 Task: Add a signature Lydia Campbell containing Best wishes for a happy National Alzheimers Disease Awareness Month, Lydia Campbell to email address softage.6@softage.net and add a label Mergers and acquisitions
Action: Mouse moved to (869, 53)
Screenshot: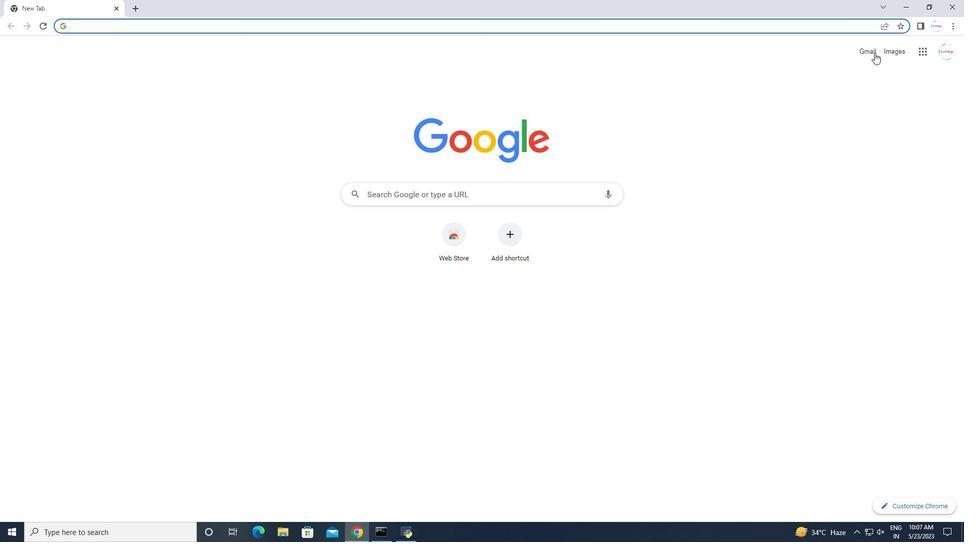 
Action: Mouse pressed left at (869, 53)
Screenshot: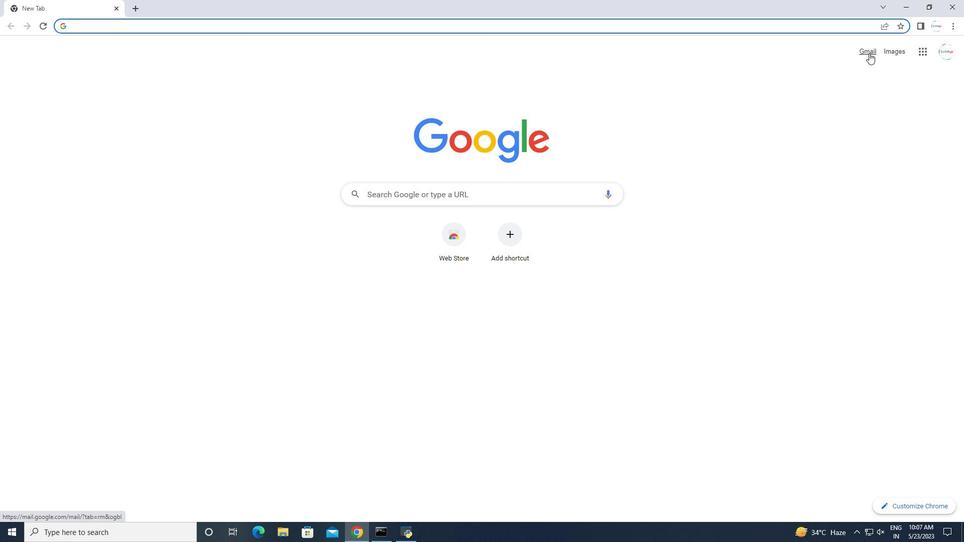 
Action: Mouse moved to (899, 49)
Screenshot: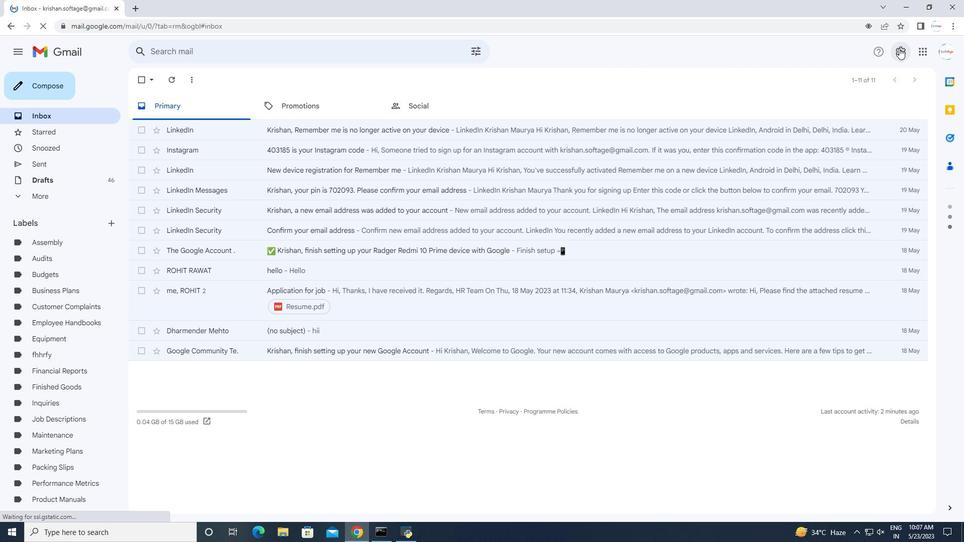 
Action: Mouse pressed left at (899, 49)
Screenshot: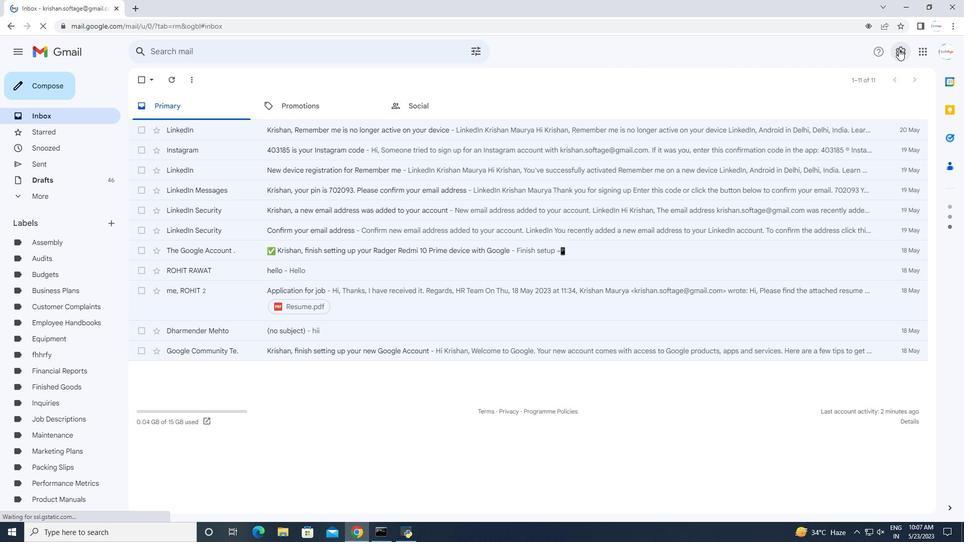 
Action: Mouse moved to (879, 104)
Screenshot: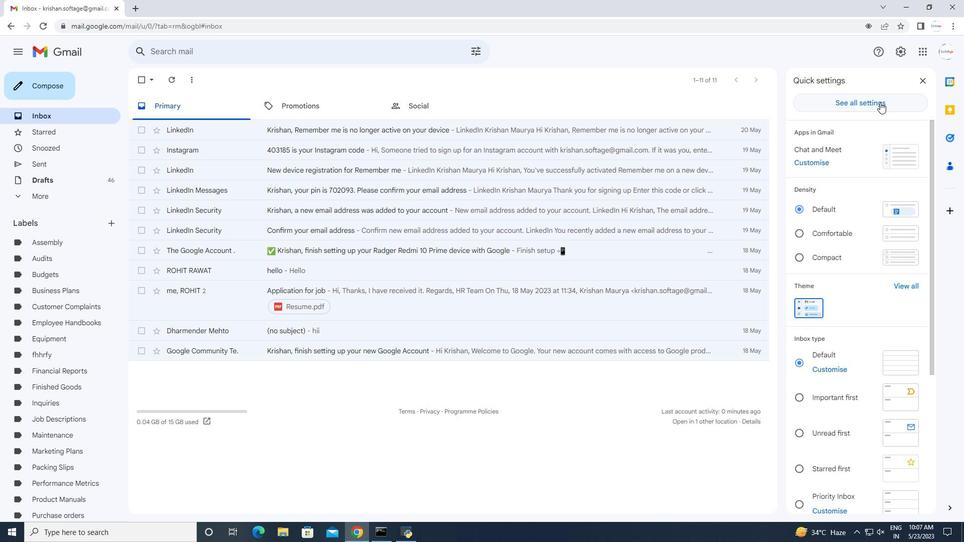 
Action: Mouse pressed left at (879, 104)
Screenshot: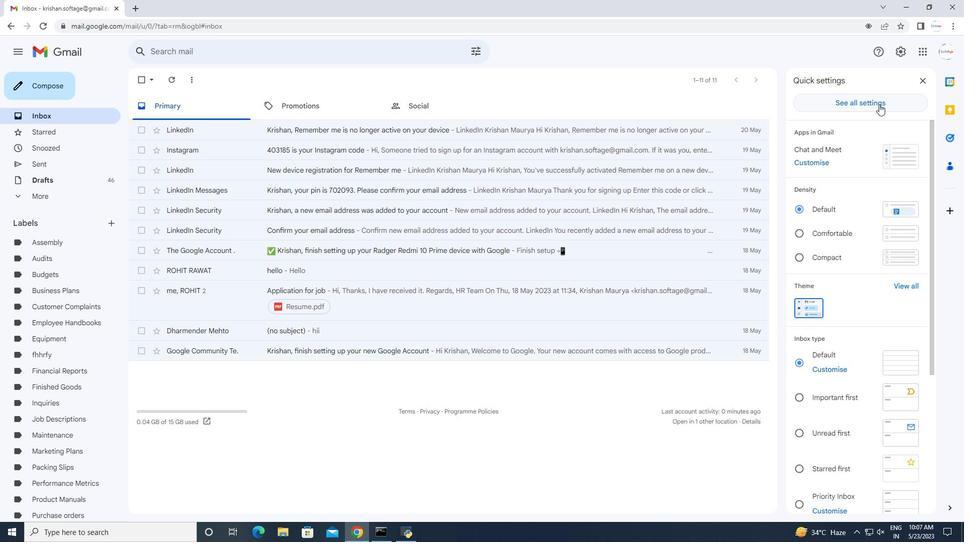 
Action: Mouse moved to (643, 175)
Screenshot: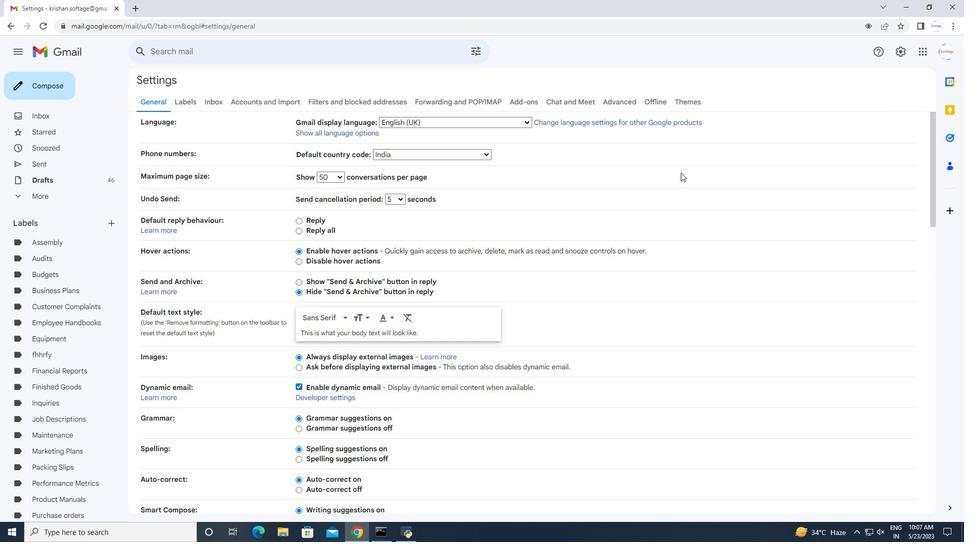 
Action: Mouse scrolled (643, 175) with delta (0, 0)
Screenshot: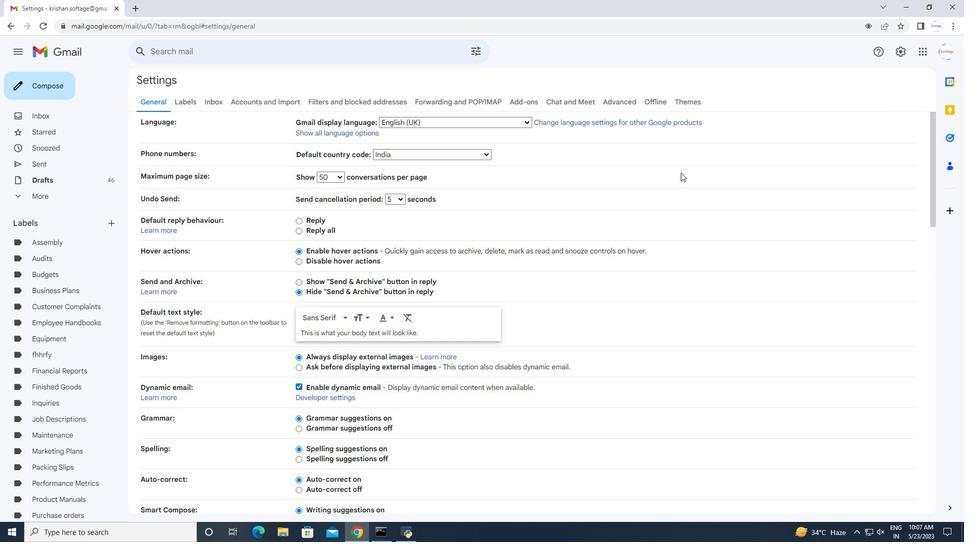 
Action: Mouse moved to (639, 175)
Screenshot: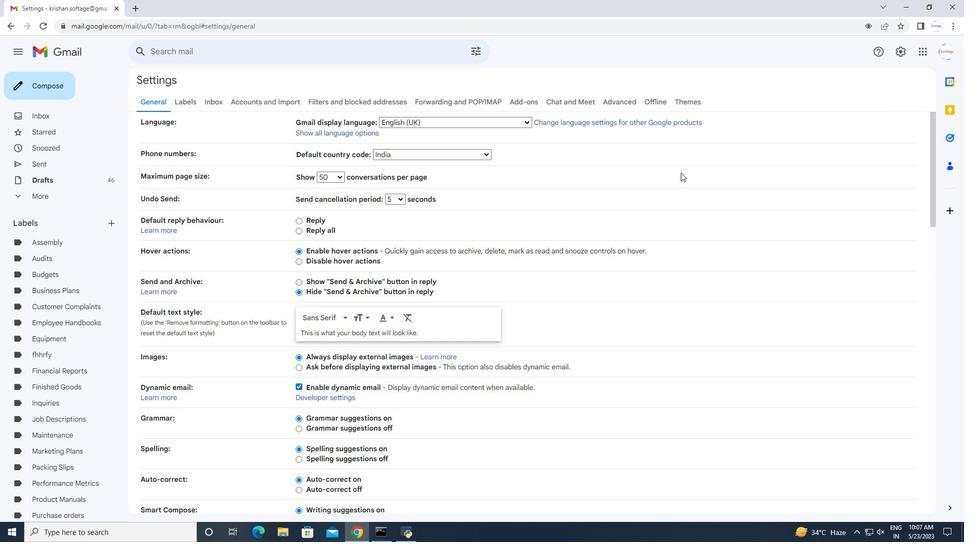 
Action: Mouse scrolled (639, 175) with delta (0, 0)
Screenshot: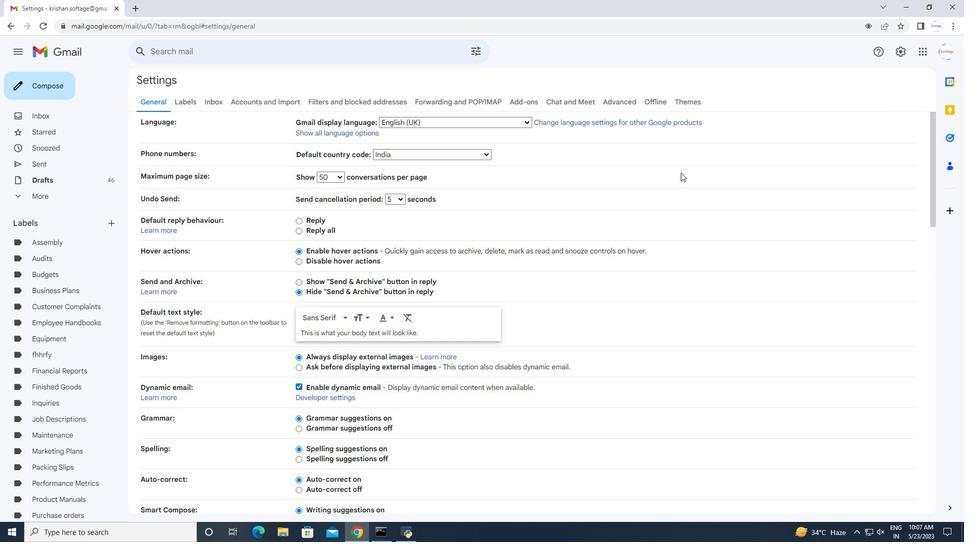 
Action: Mouse moved to (634, 177)
Screenshot: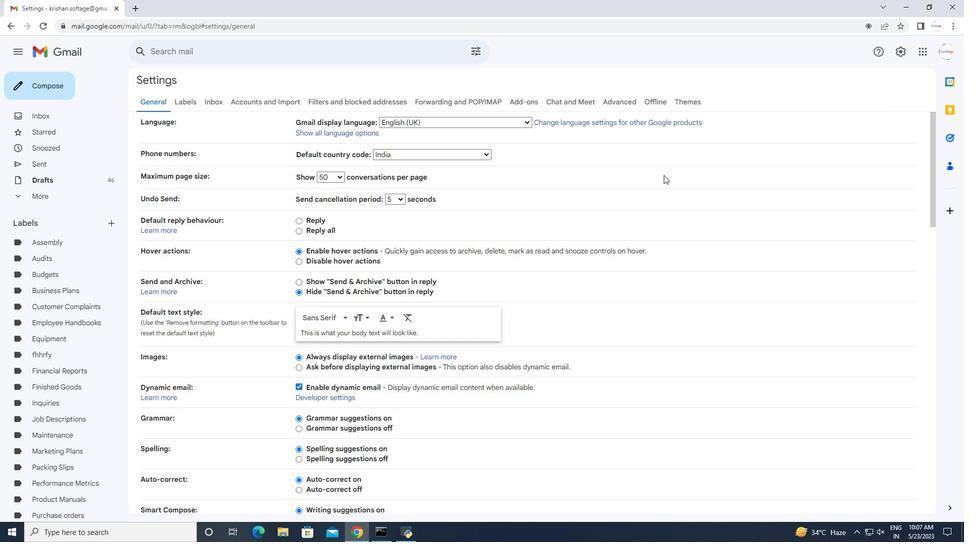 
Action: Mouse scrolled (634, 177) with delta (0, 0)
Screenshot: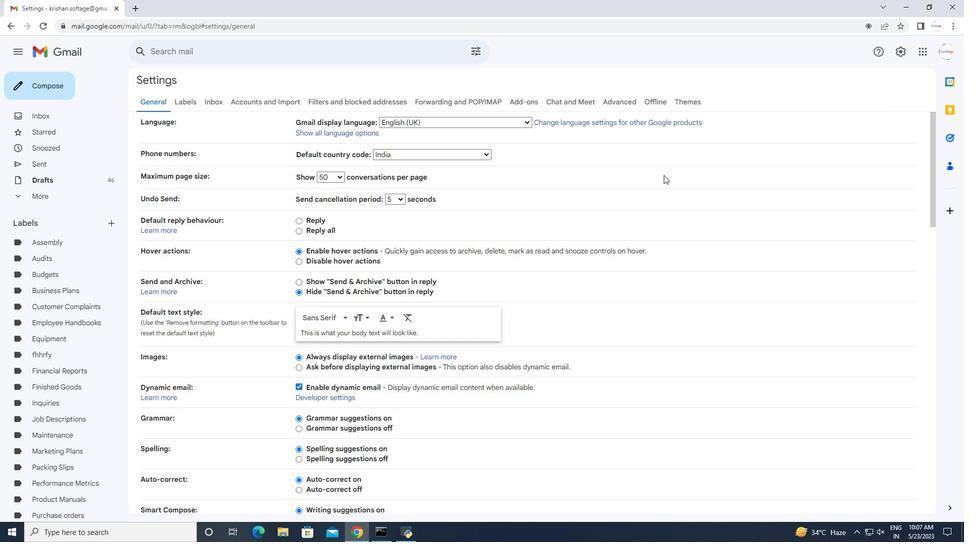 
Action: Mouse moved to (633, 178)
Screenshot: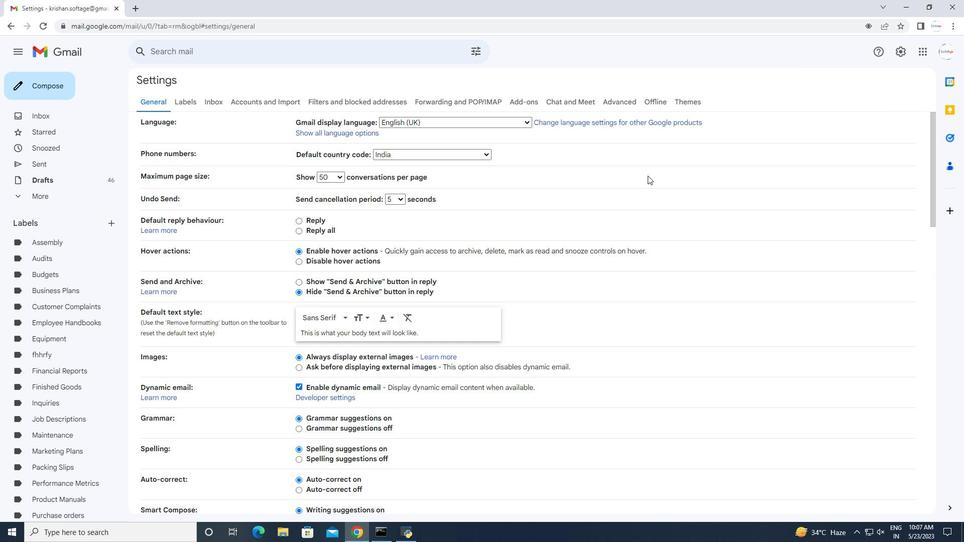 
Action: Mouse scrolled (633, 178) with delta (0, 0)
Screenshot: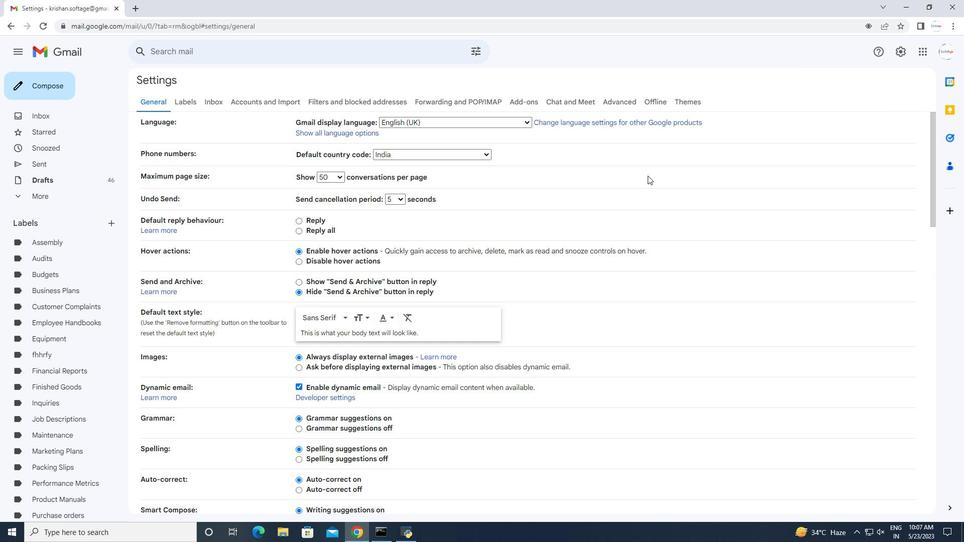 
Action: Mouse scrolled (633, 178) with delta (0, 0)
Screenshot: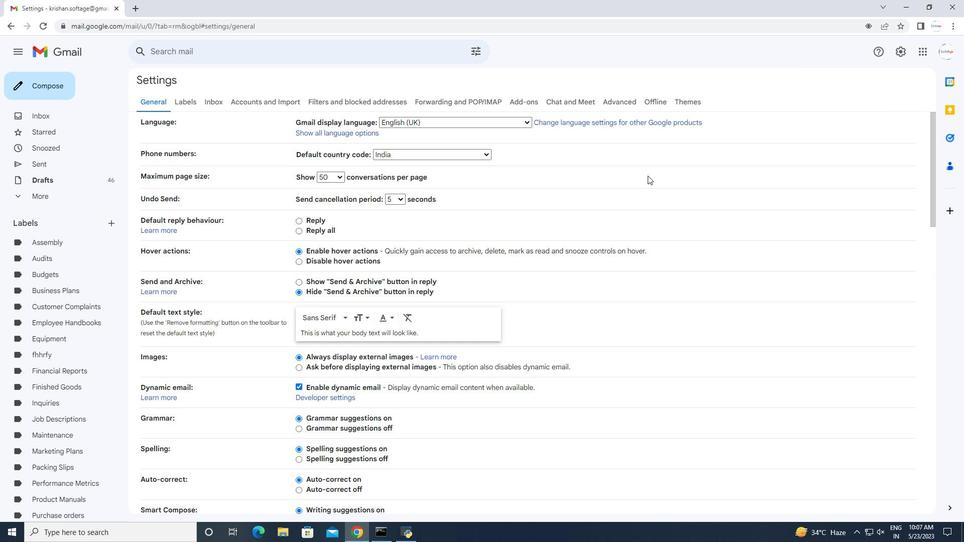 
Action: Mouse scrolled (633, 178) with delta (0, 0)
Screenshot: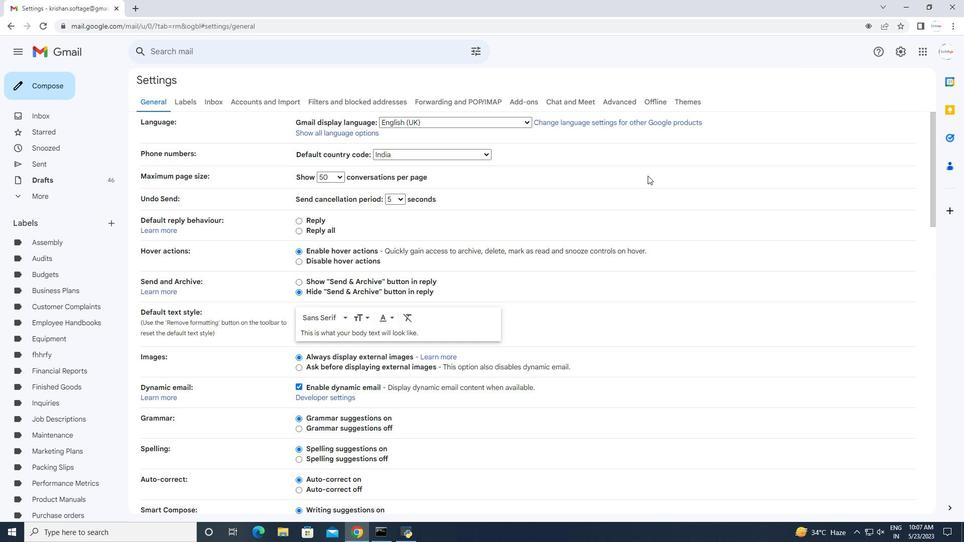 
Action: Mouse moved to (633, 178)
Screenshot: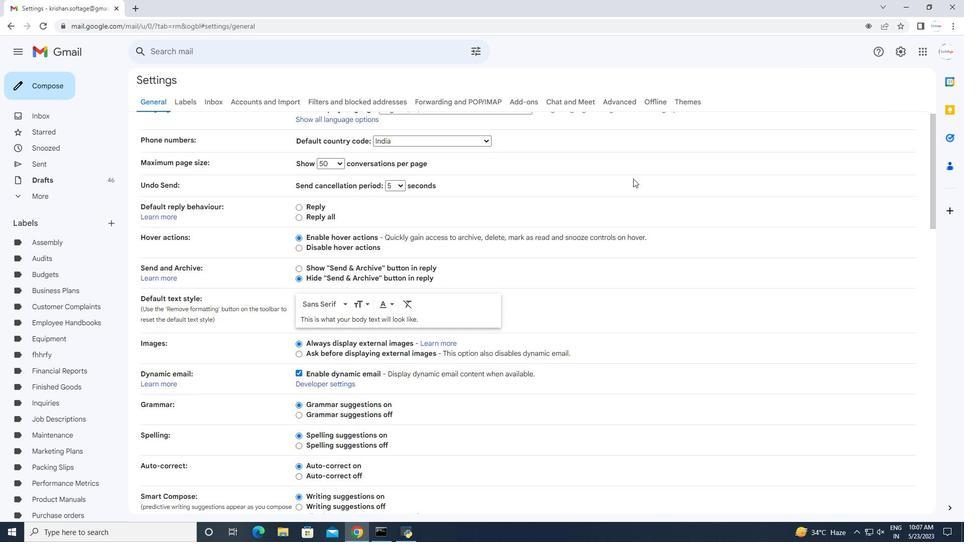 
Action: Mouse scrolled (633, 178) with delta (0, 0)
Screenshot: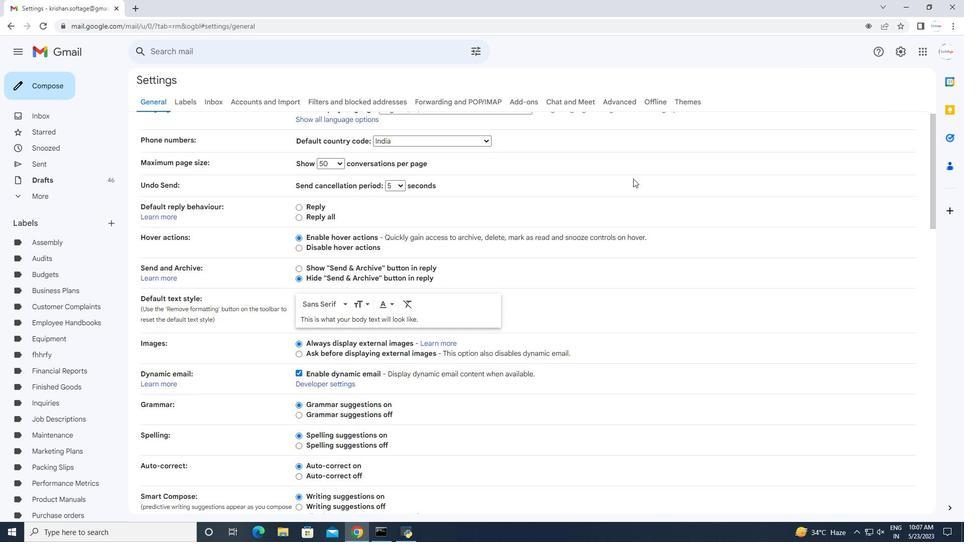 
Action: Mouse scrolled (633, 178) with delta (0, 0)
Screenshot: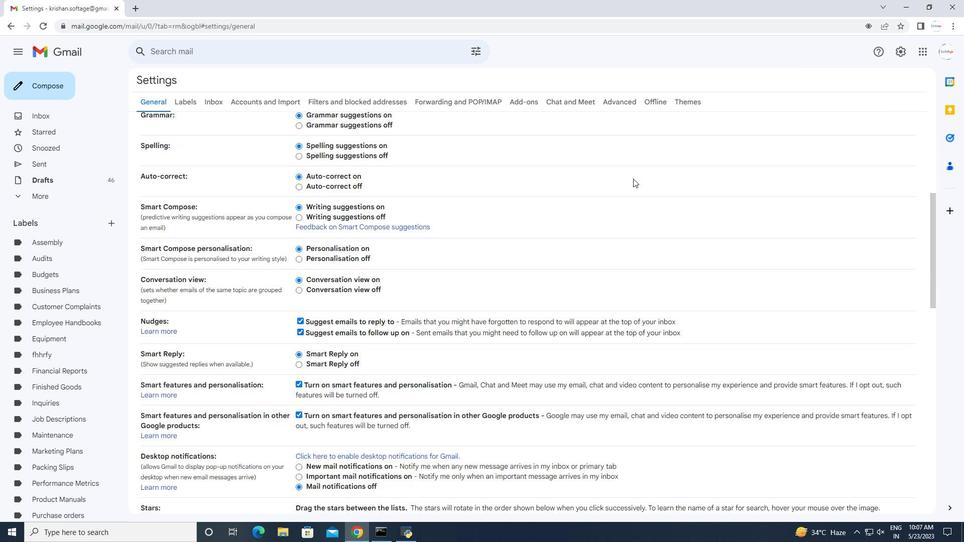 
Action: Mouse moved to (632, 179)
Screenshot: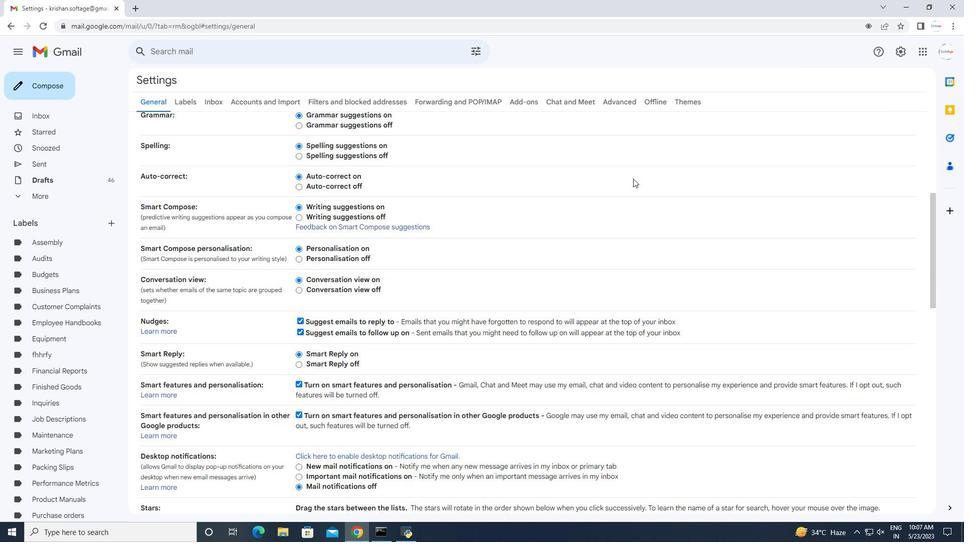 
Action: Mouse scrolled (632, 179) with delta (0, 0)
Screenshot: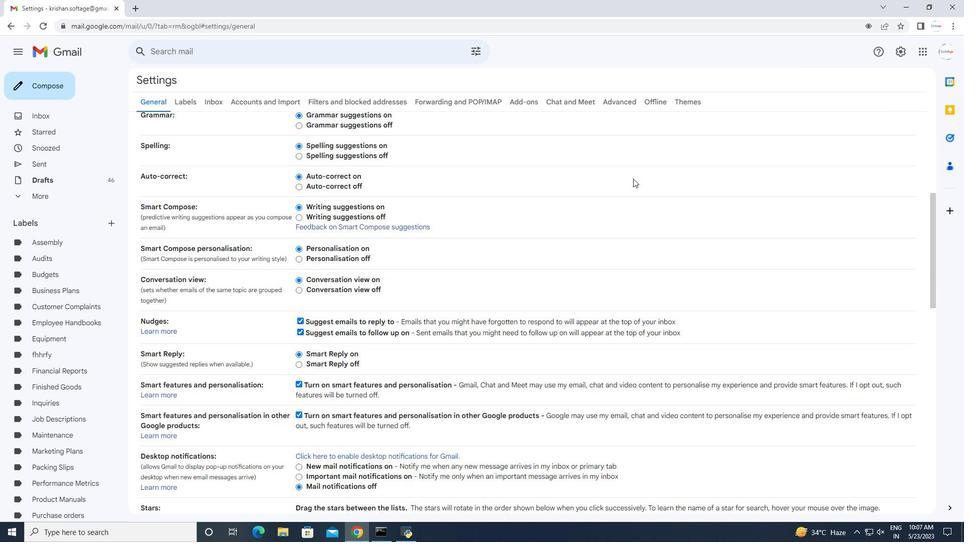 
Action: Mouse moved to (631, 180)
Screenshot: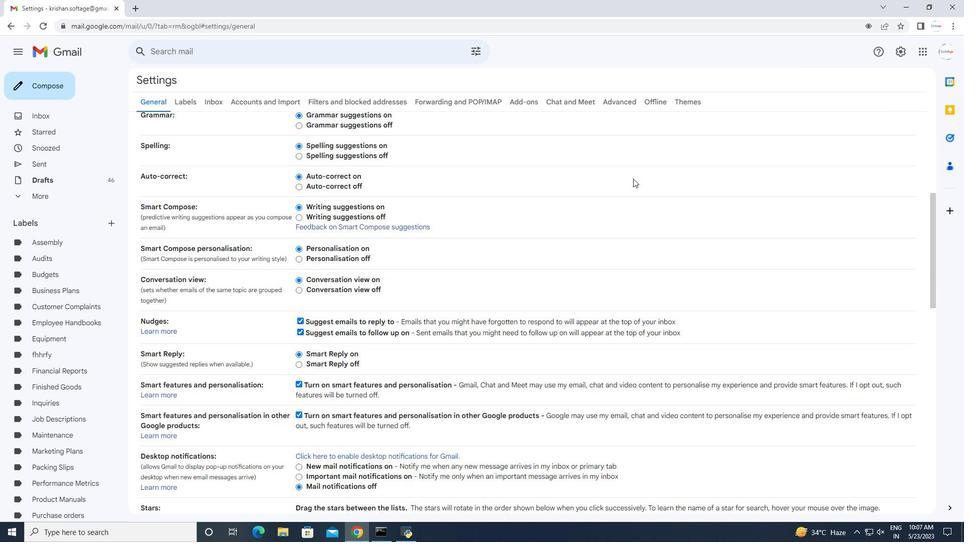 
Action: Mouse scrolled (631, 179) with delta (0, 0)
Screenshot: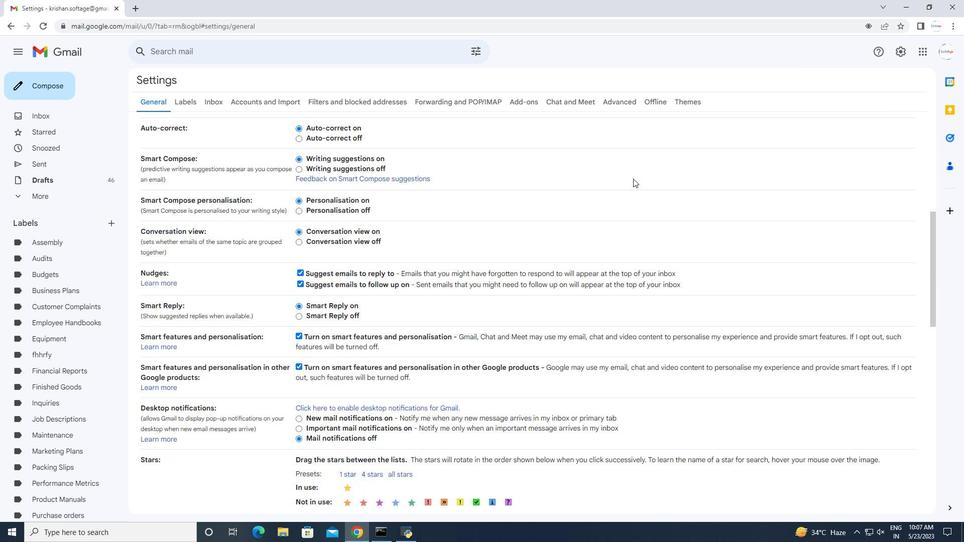 
Action: Mouse scrolled (631, 179) with delta (0, 0)
Screenshot: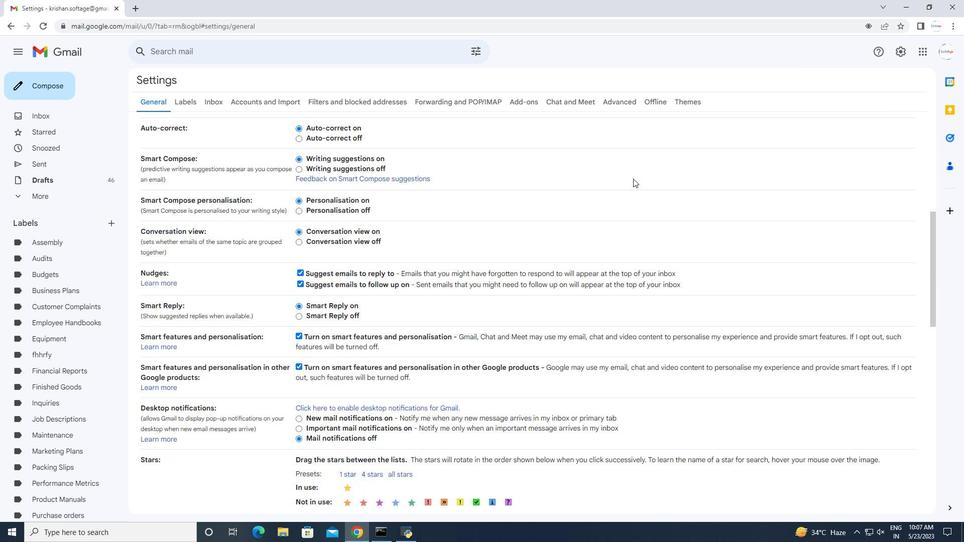 
Action: Mouse scrolled (631, 179) with delta (0, 0)
Screenshot: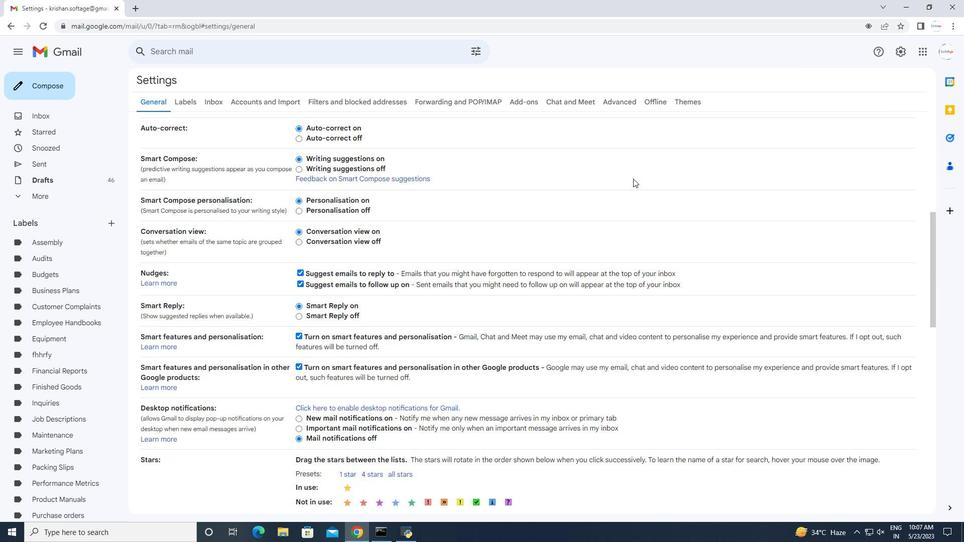 
Action: Mouse scrolled (631, 179) with delta (0, 0)
Screenshot: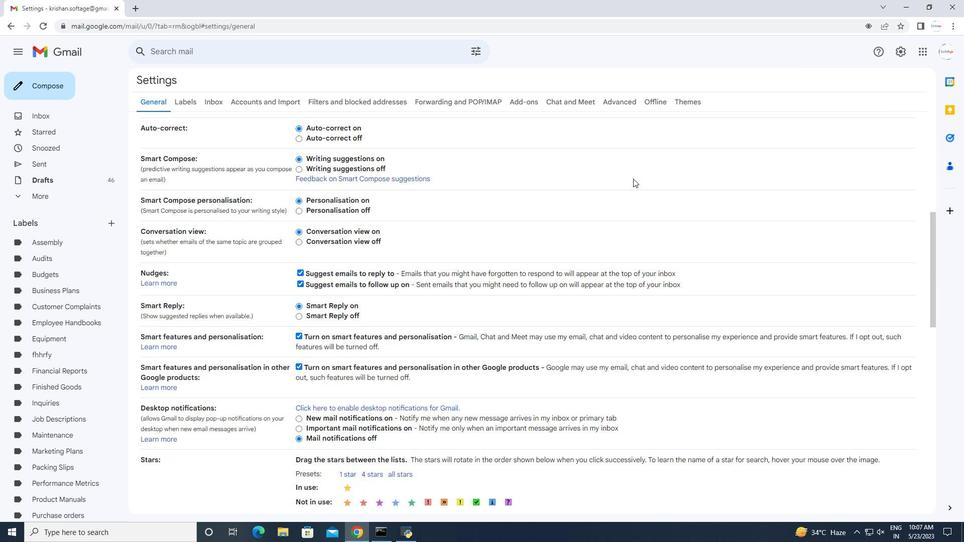 
Action: Mouse moved to (629, 181)
Screenshot: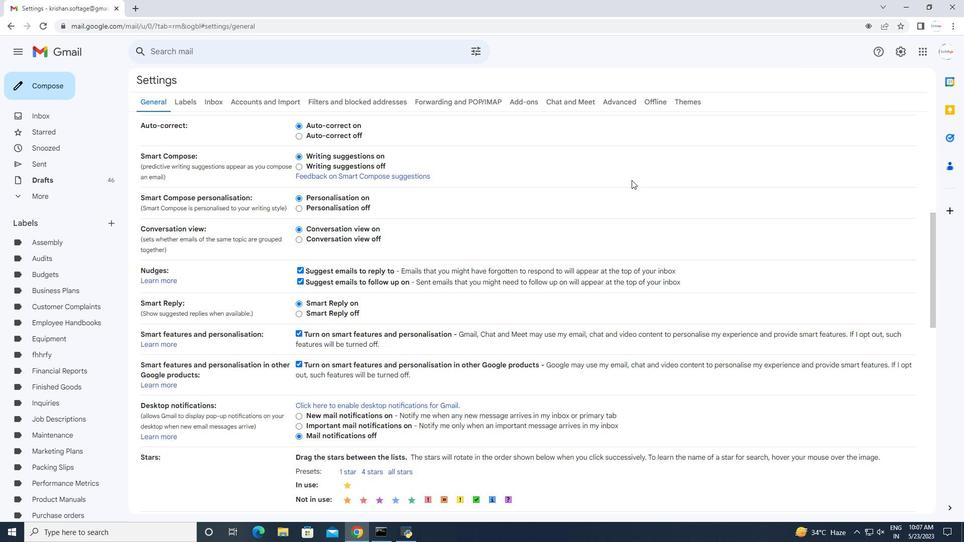 
Action: Mouse scrolled (629, 180) with delta (0, 0)
Screenshot: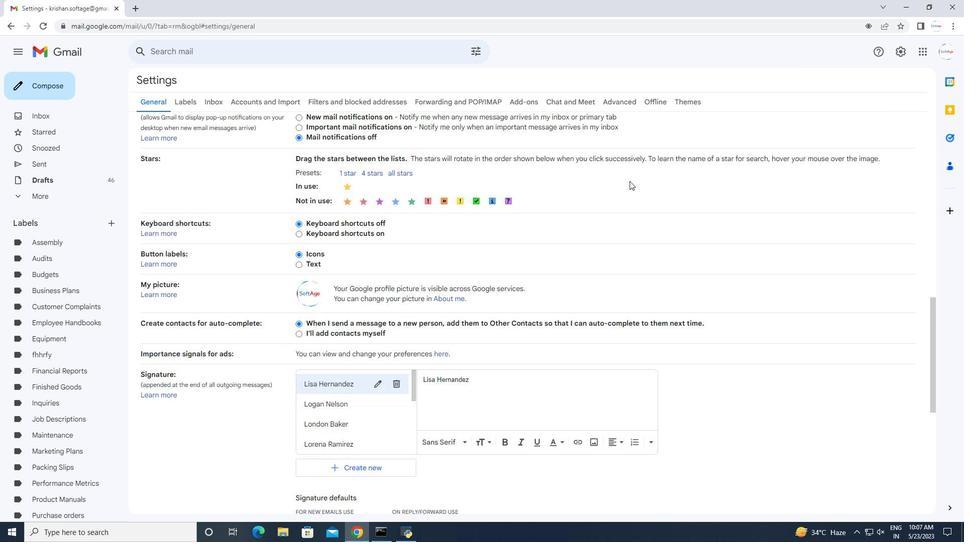 
Action: Mouse scrolled (629, 180) with delta (0, 0)
Screenshot: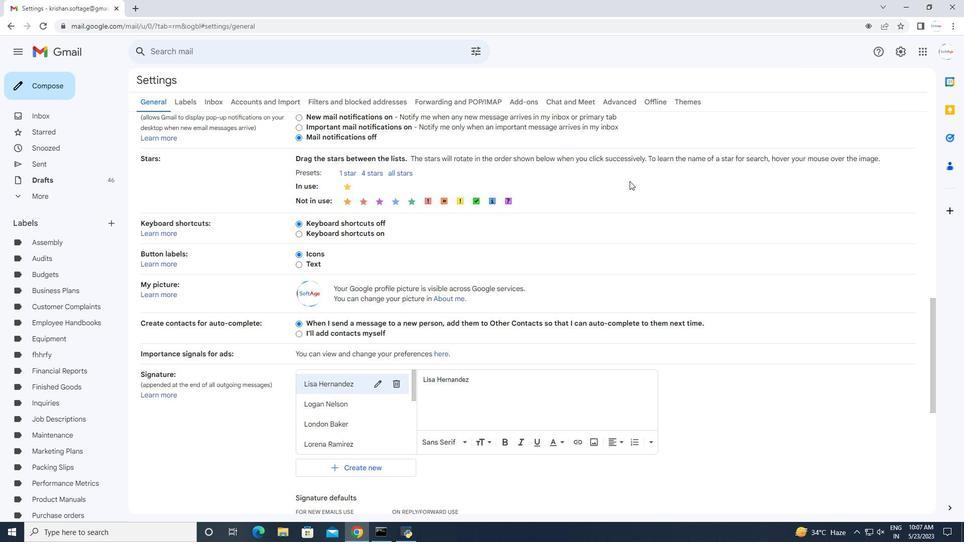 
Action: Mouse scrolled (629, 180) with delta (0, 0)
Screenshot: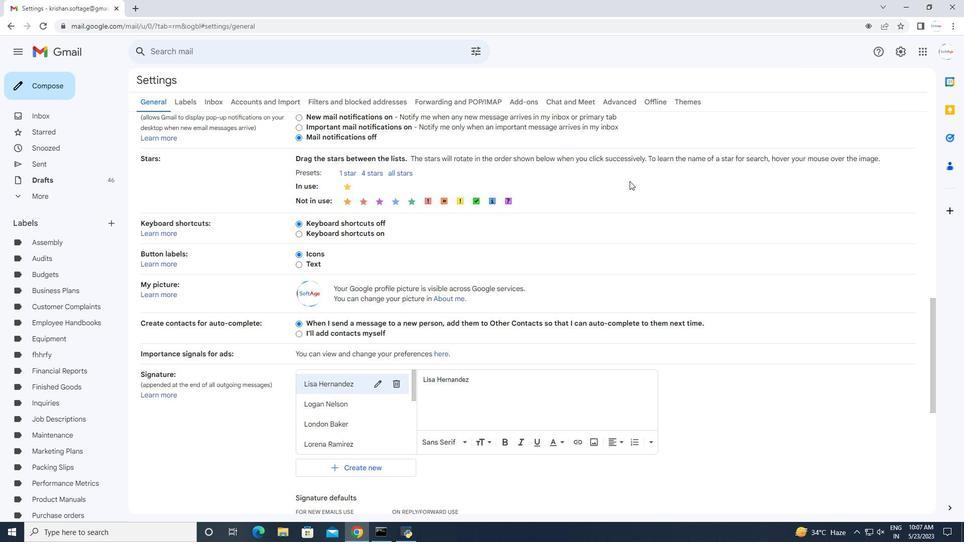 
Action: Mouse scrolled (629, 180) with delta (0, 0)
Screenshot: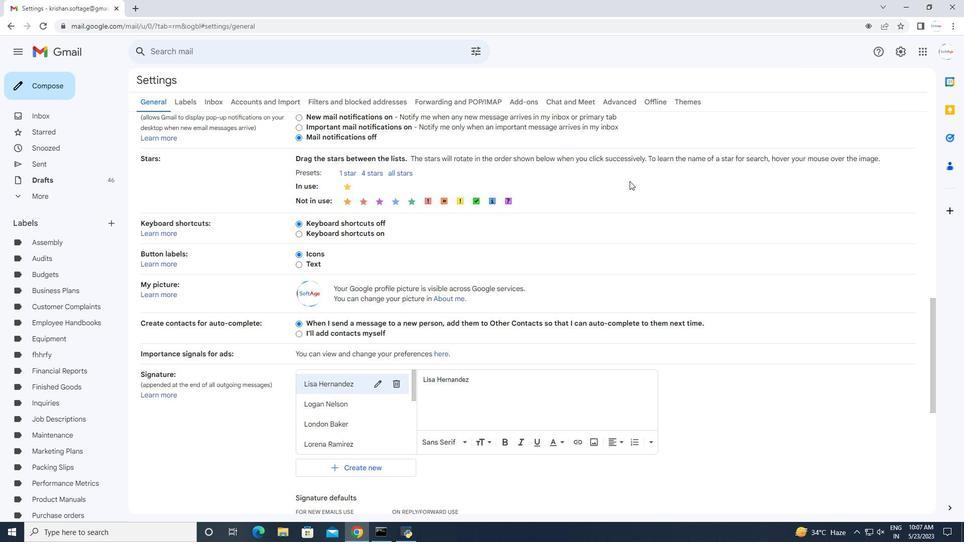 
Action: Mouse moved to (395, 263)
Screenshot: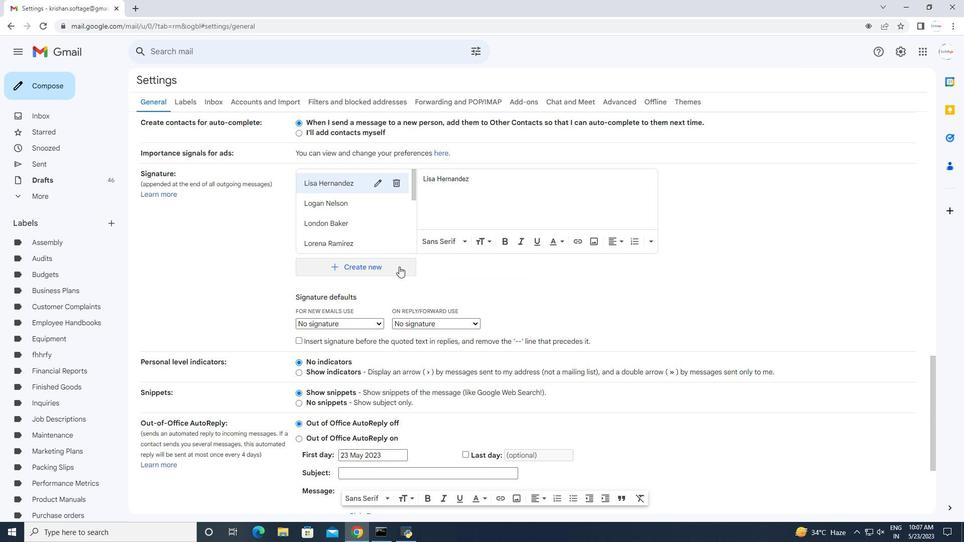 
Action: Mouse pressed left at (395, 263)
Screenshot: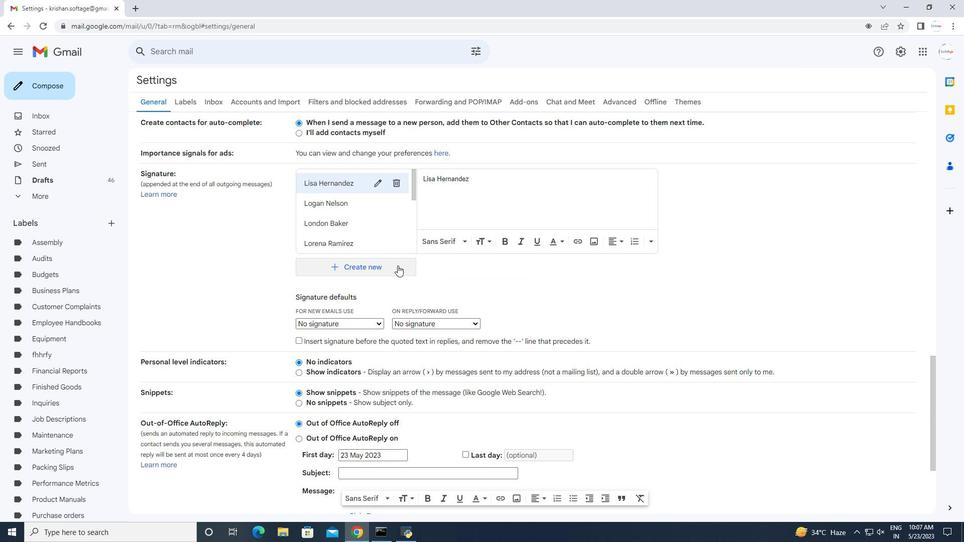 
Action: Mouse moved to (401, 270)
Screenshot: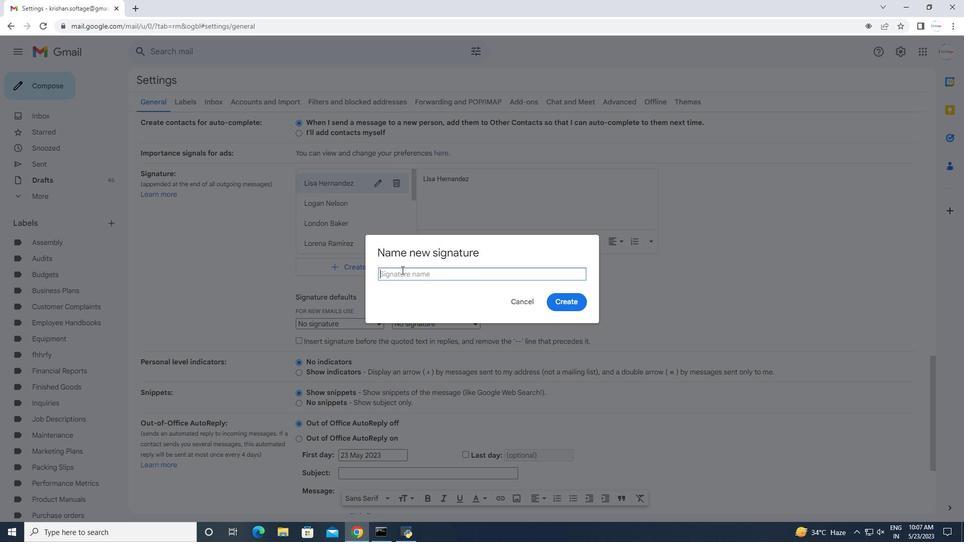 
Action: Mouse pressed left at (401, 270)
Screenshot: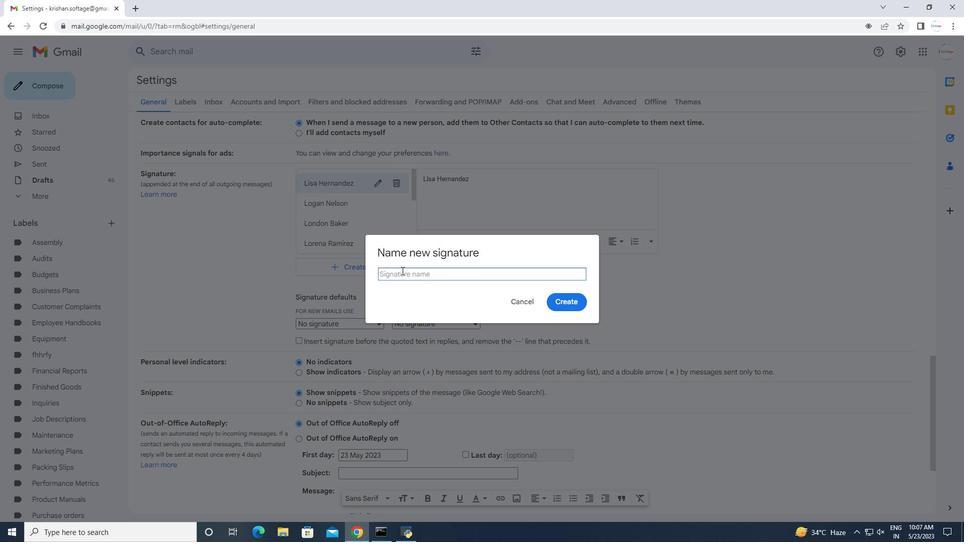 
Action: Key pressed <Key.shift>Lydia<Key.space><Key.shift>Campbell
Screenshot: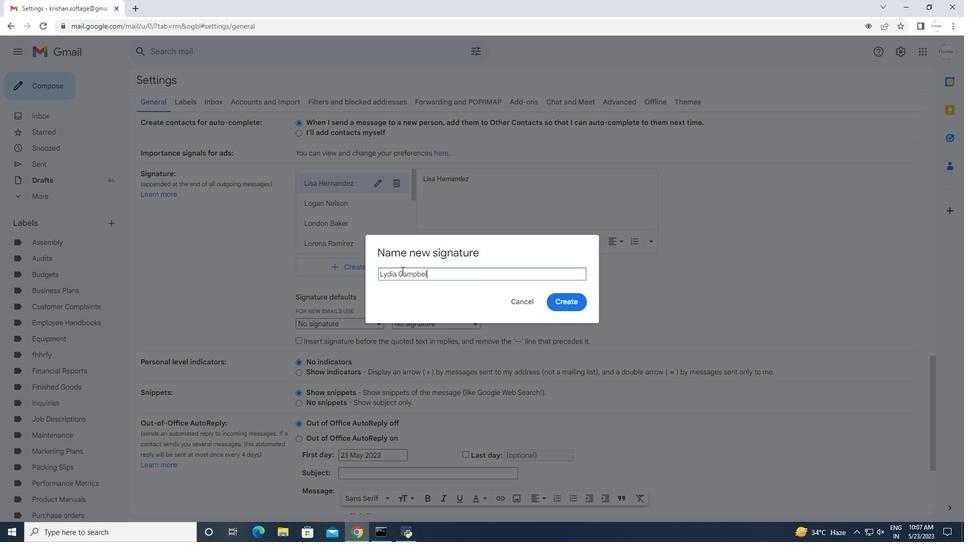 
Action: Mouse moved to (560, 298)
Screenshot: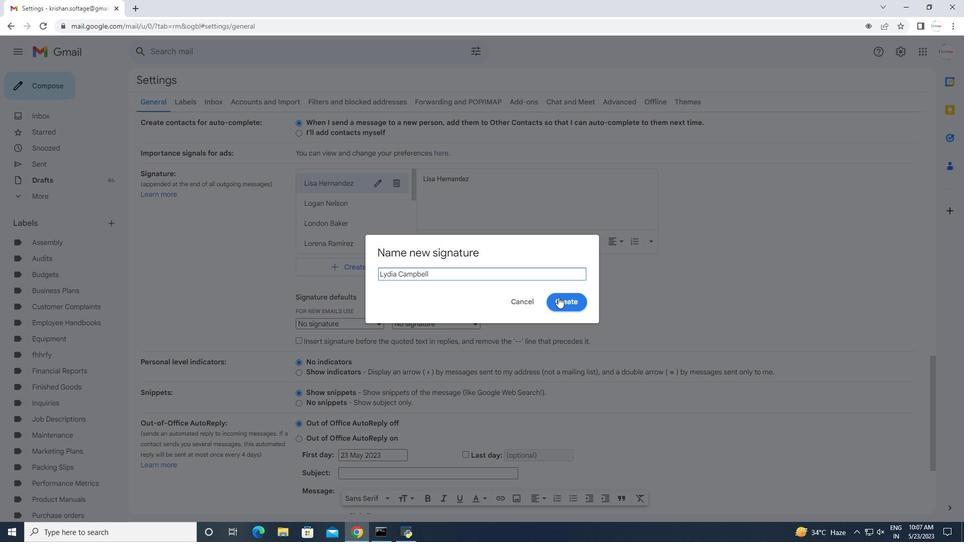 
Action: Mouse pressed left at (560, 298)
Screenshot: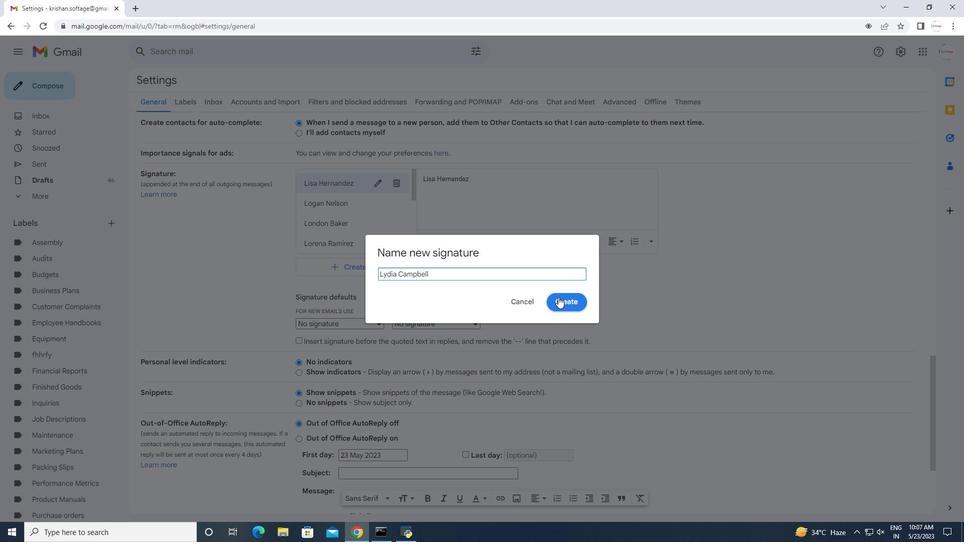 
Action: Mouse moved to (440, 182)
Screenshot: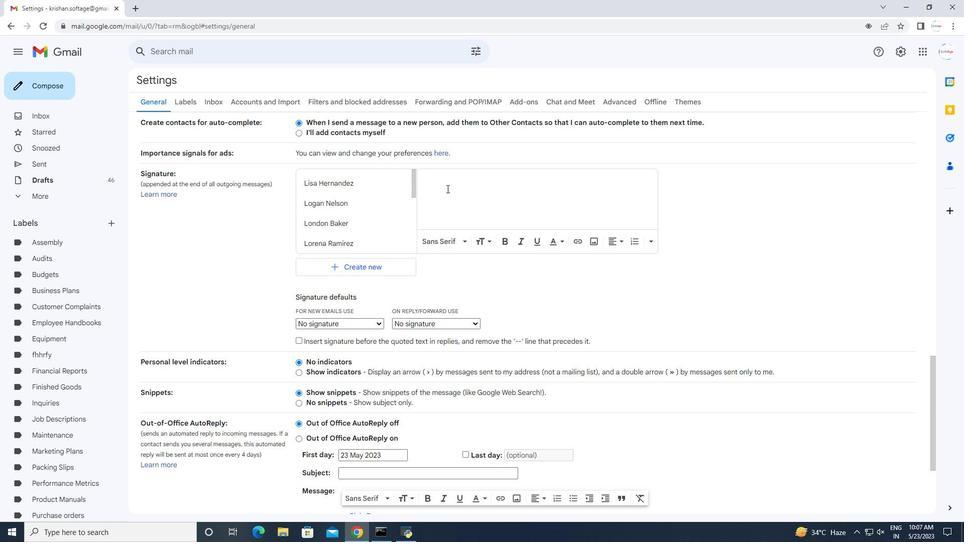 
Action: Mouse pressed left at (440, 182)
Screenshot: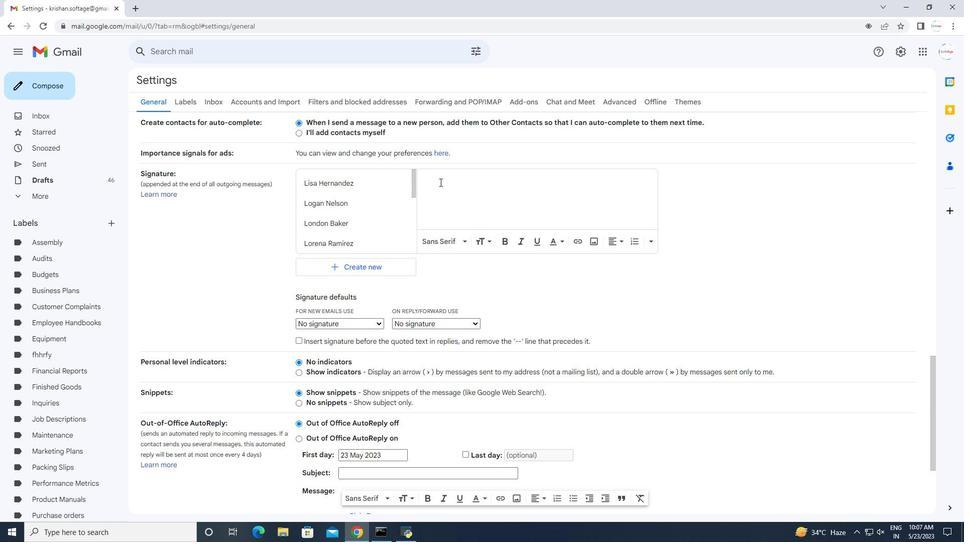 
Action: Key pressed <Key.shift>Lydia<Key.space><Key.shift><Key.shift><Key.shift><Key.shift>Campbell
Screenshot: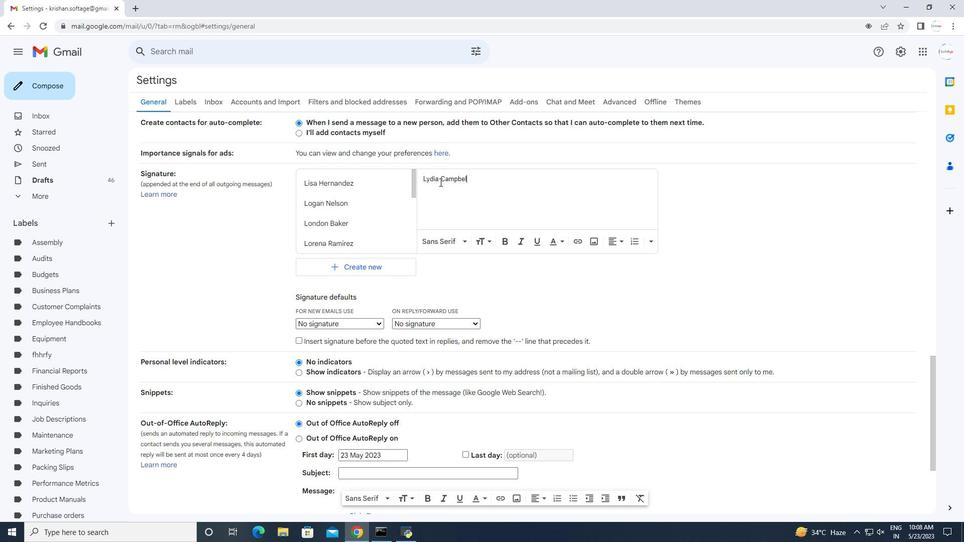 
Action: Mouse moved to (445, 201)
Screenshot: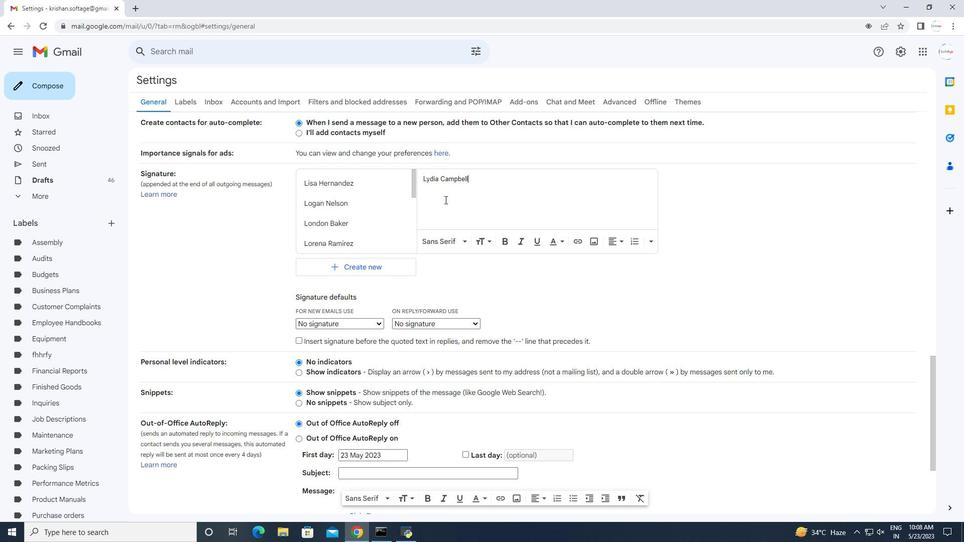 
Action: Mouse scrolled (445, 199) with delta (0, 0)
Screenshot: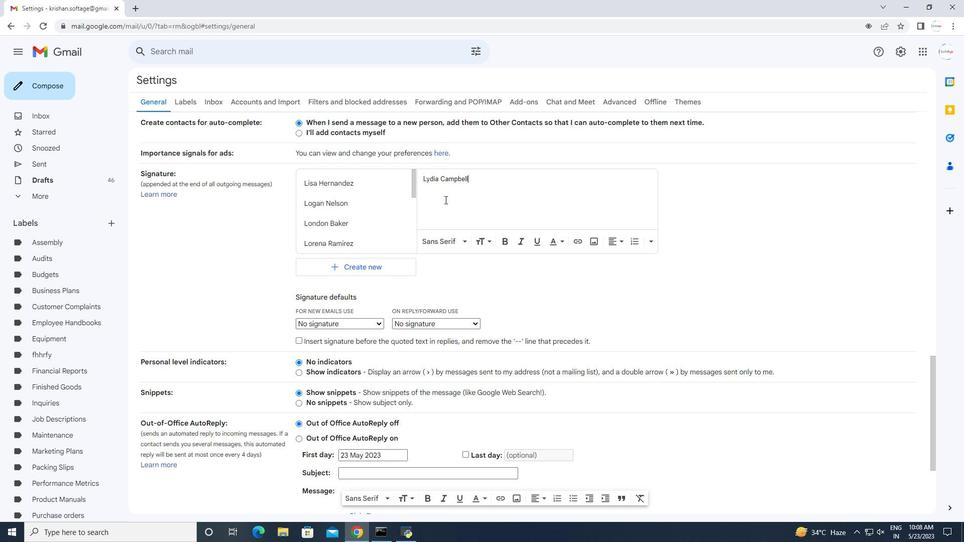 
Action: Mouse moved to (445, 204)
Screenshot: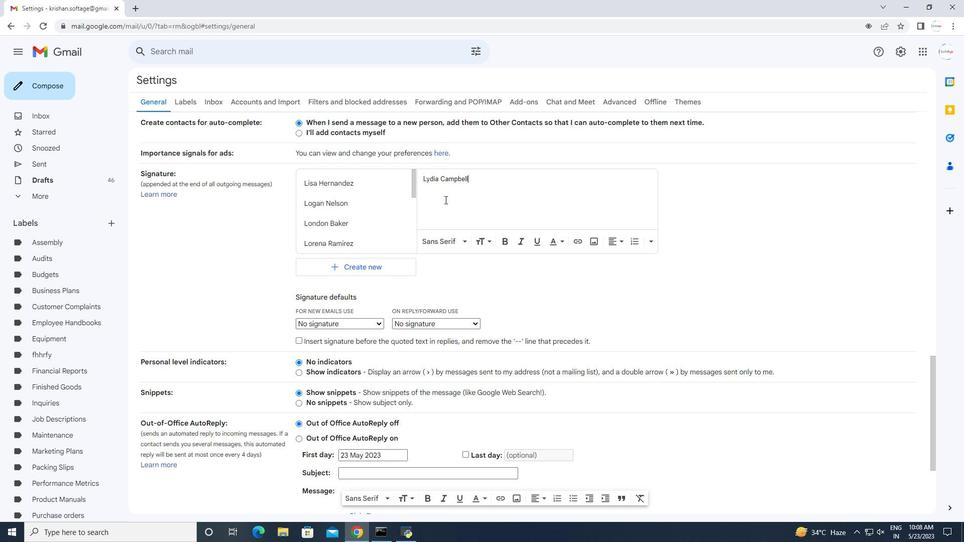 
Action: Mouse scrolled (445, 202) with delta (0, 0)
Screenshot: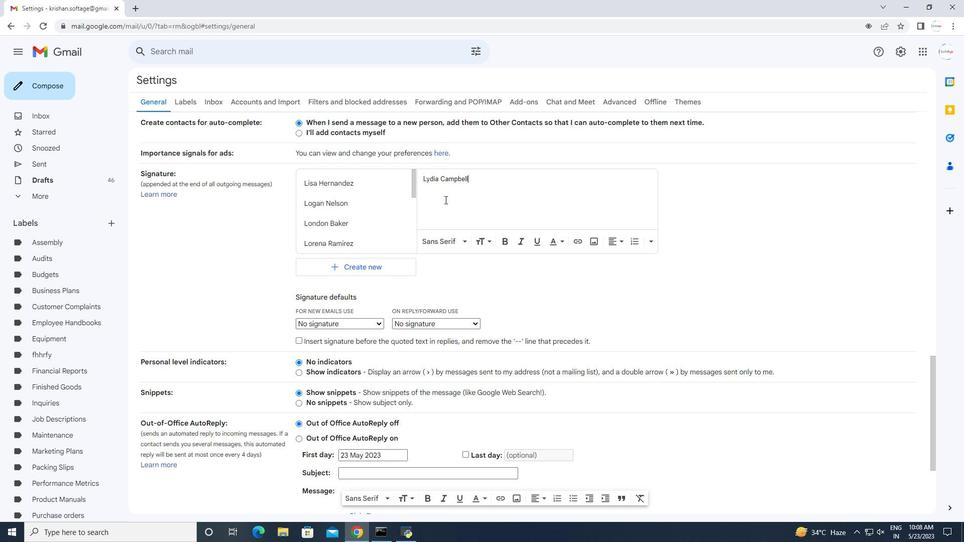 
Action: Mouse moved to (445, 204)
Screenshot: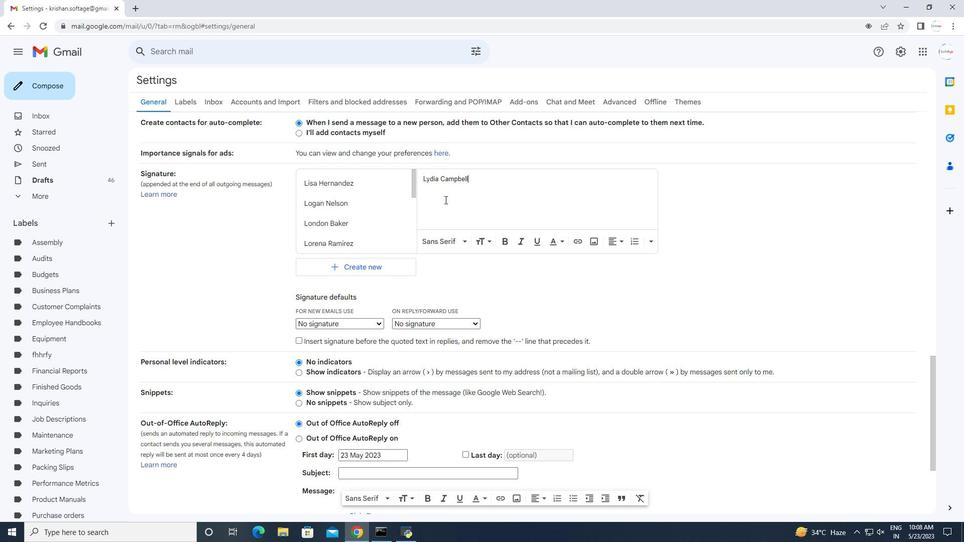 
Action: Mouse scrolled (445, 202) with delta (0, 0)
Screenshot: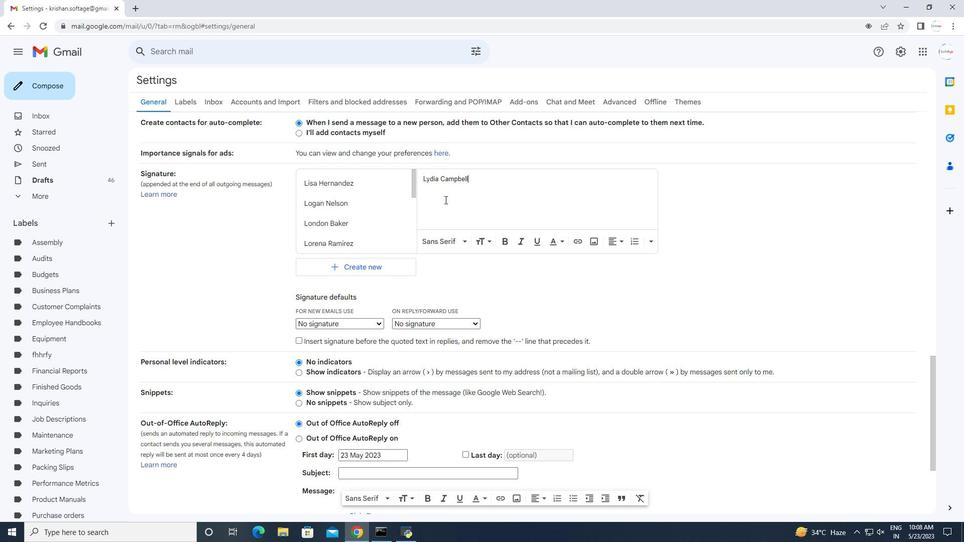 
Action: Mouse scrolled (445, 202) with delta (0, 0)
Screenshot: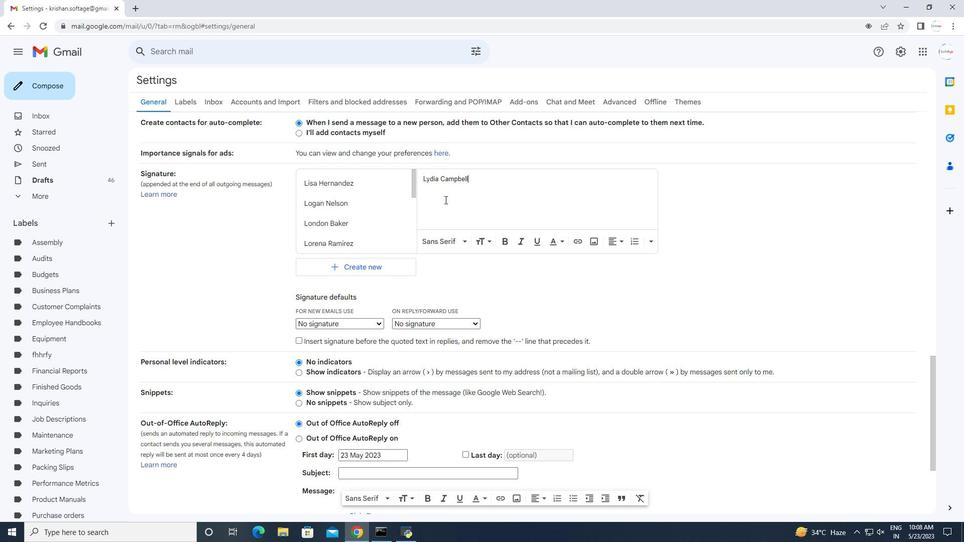 
Action: Mouse scrolled (445, 204) with delta (0, 0)
Screenshot: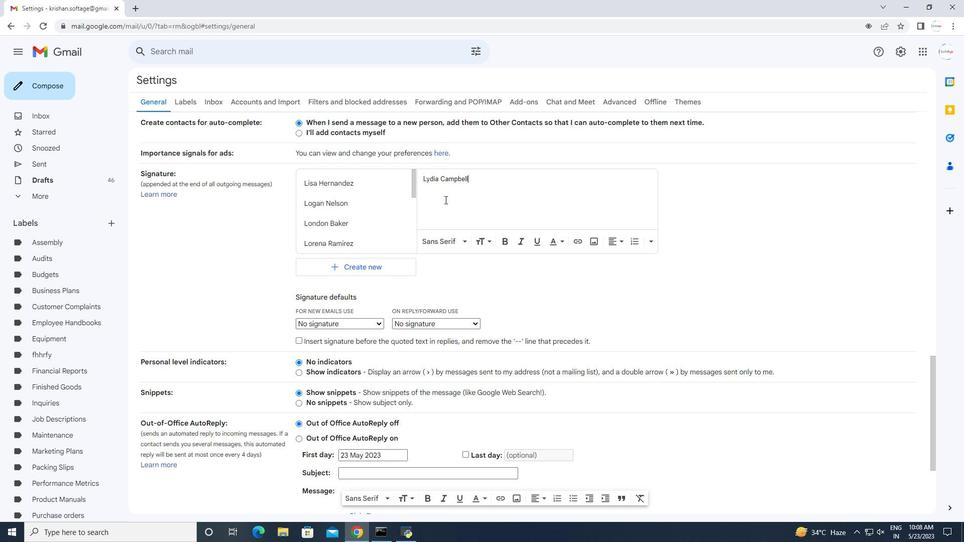 
Action: Mouse scrolled (445, 204) with delta (0, 0)
Screenshot: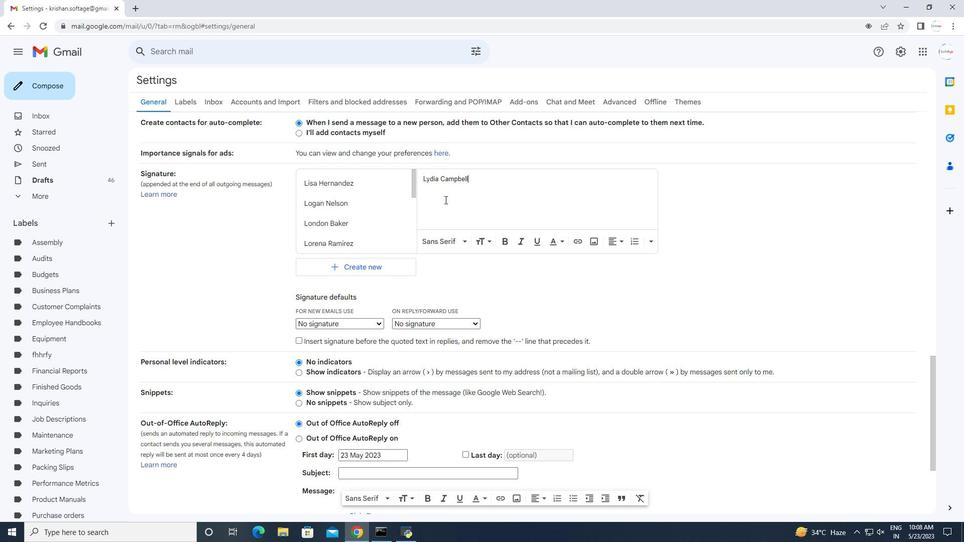 
Action: Mouse moved to (445, 205)
Screenshot: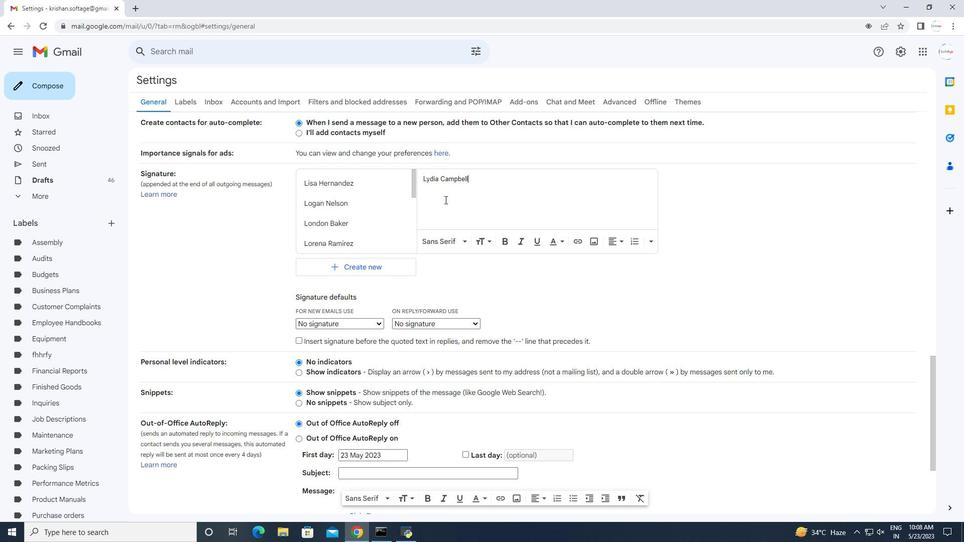 
Action: Mouse scrolled (445, 204) with delta (0, 0)
Screenshot: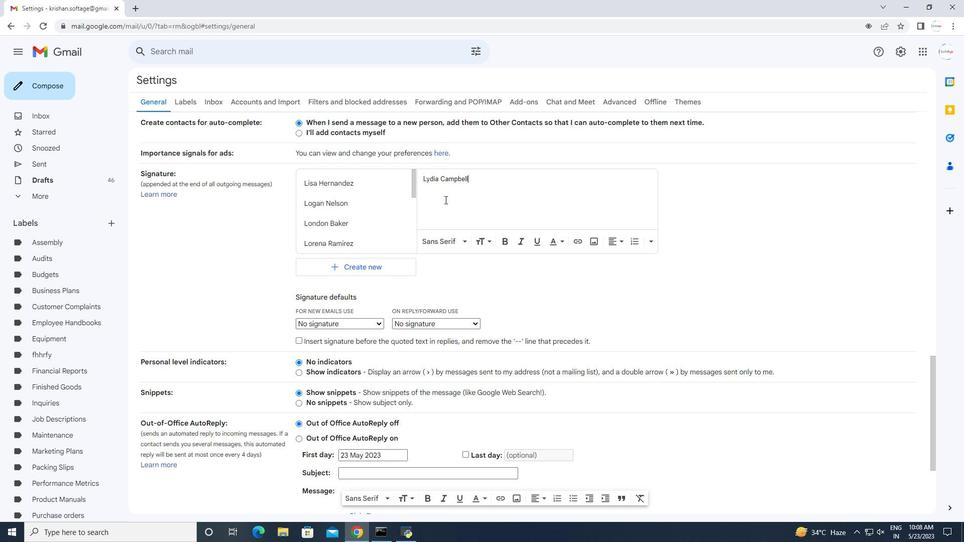 
Action: Mouse moved to (506, 461)
Screenshot: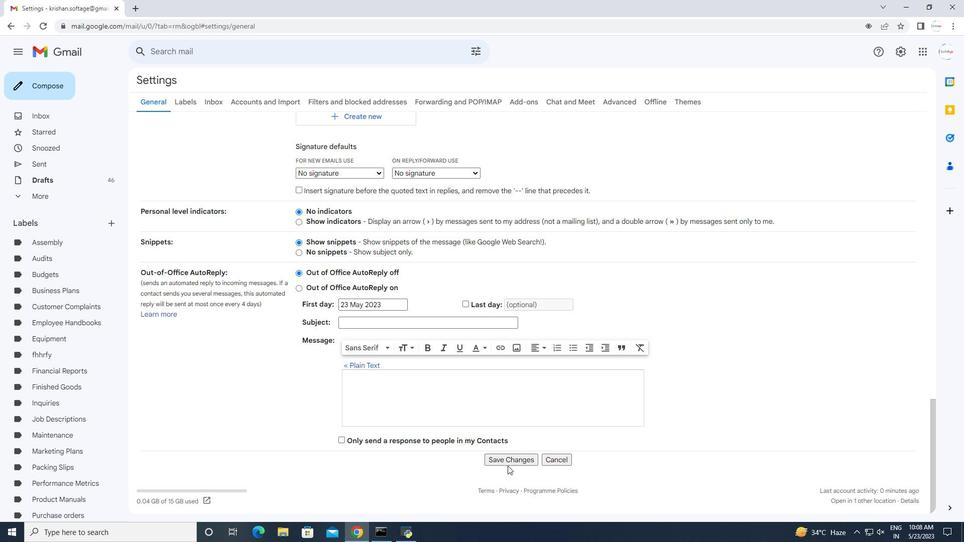 
Action: Mouse pressed left at (506, 461)
Screenshot: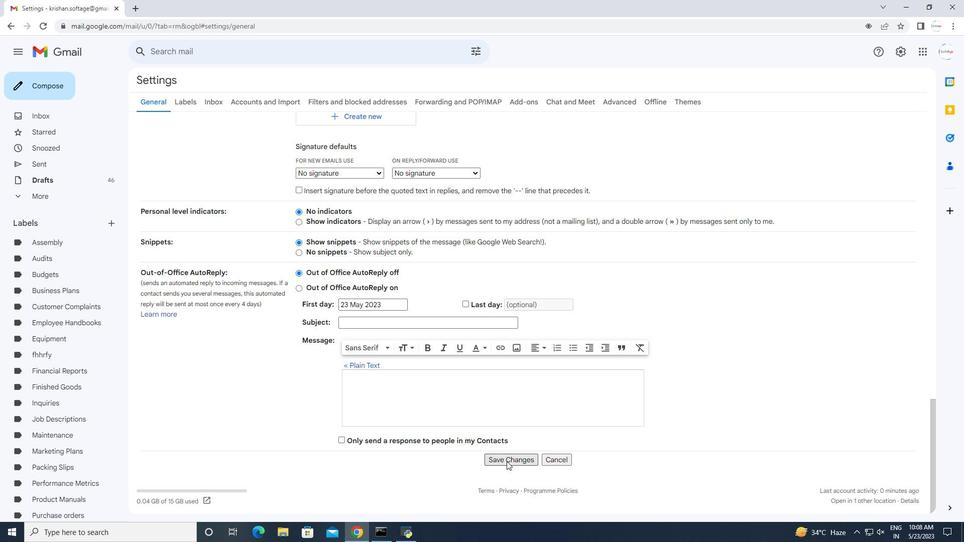 
Action: Mouse moved to (58, 78)
Screenshot: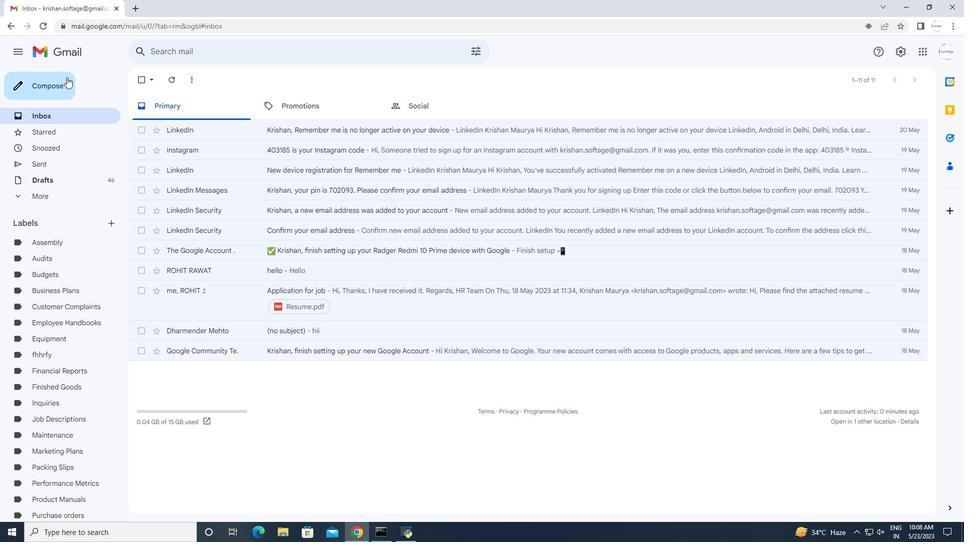 
Action: Mouse pressed left at (58, 78)
Screenshot: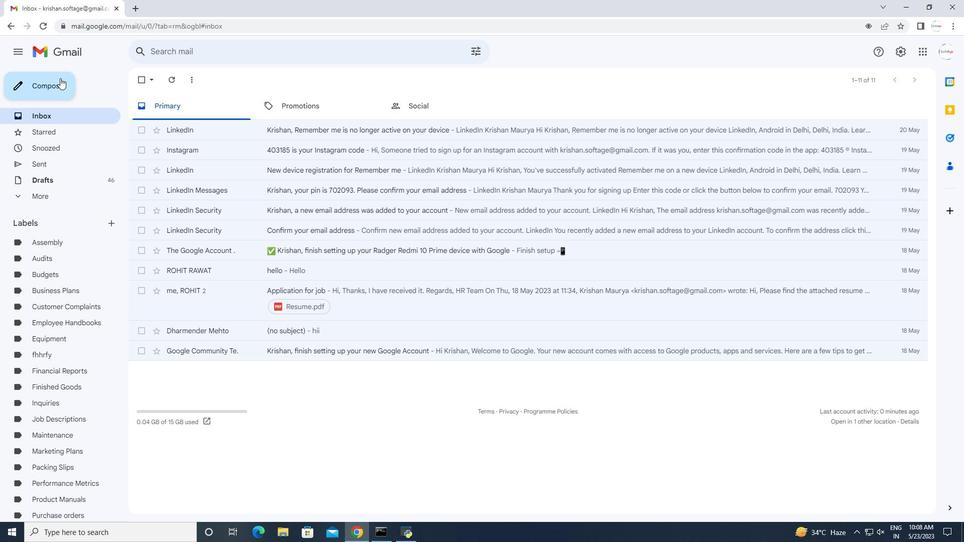 
Action: Mouse moved to (674, 248)
Screenshot: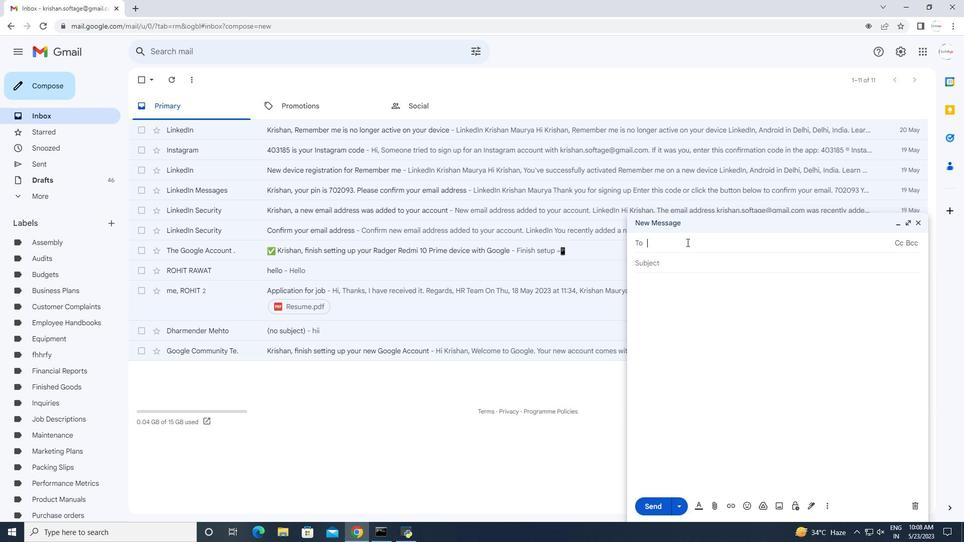 
Action: Mouse pressed left at (674, 248)
Screenshot: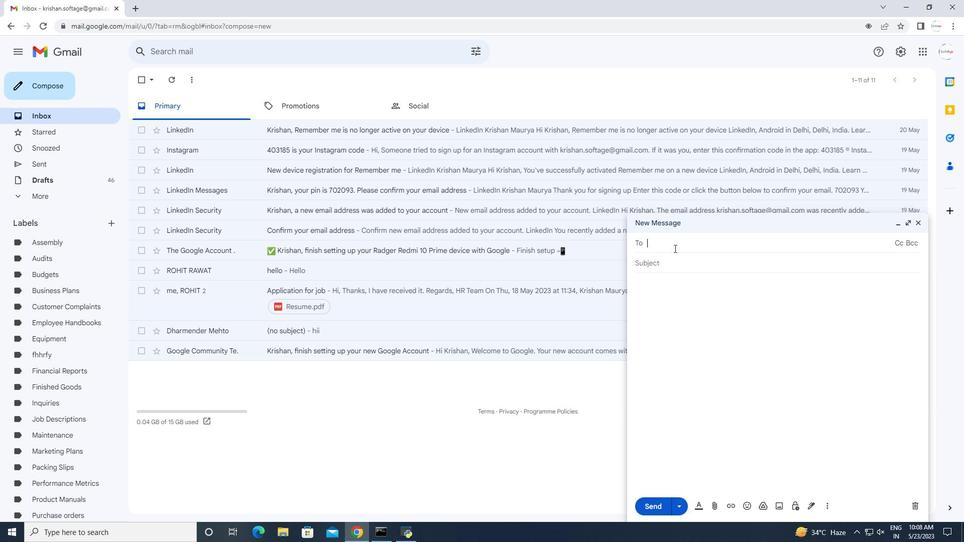 
Action: Mouse pressed left at (674, 248)
Screenshot: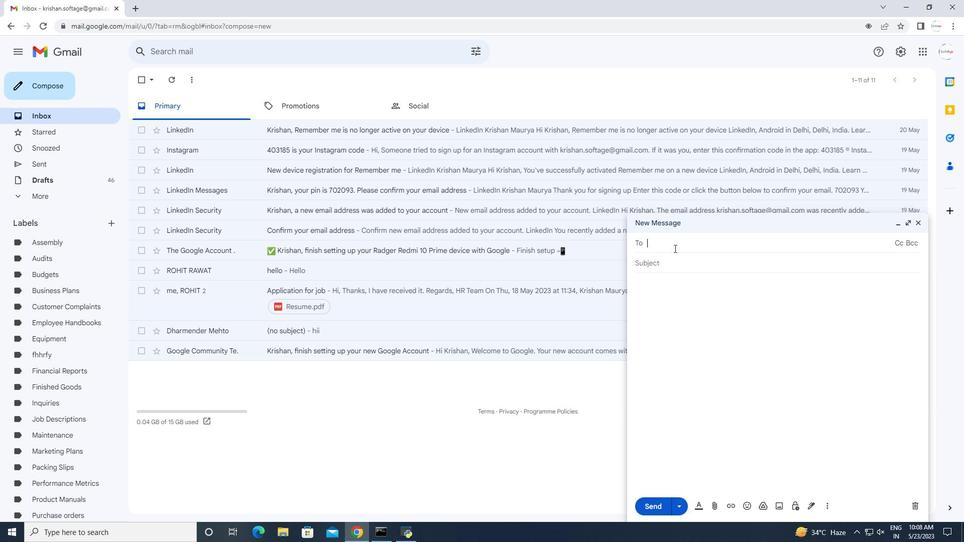 
Action: Key pressed softage.6<Key.shift>@softage.net<Key.tab><Key.tab><Key.tab><Key.shift>Best<Key.space><Key.shift><Key.shift><Key.shift><Key.shift><Key.shift><Key.shift>Wishes<Key.space>for<Key.space>a<Key.space><Key.shift>Ha<Key.backspace><Key.backspace>a<Key.backspace>happy<Key.space><Key.shift>National<Key.space><Key.shift>Alzheimers<Key.space><Key.shift>Disease<Key.space><Key.shift><Key.shift><Key.shift><Key.shift><Key.shift><Key.shift><Key.shift><Key.shift><Key.shift><Key.shift><Key.shift><Key.shift><Key.shift><Key.shift><Key.shift><Key.shift><Key.shift><Key.shift><Key.shift><Key.shift><Key.shift><Key.shift><Key.shift><Key.shift><Key.shift><Key.shift><Key.shift><Key.shift><Key.shift><Key.shift><Key.shift><Key.shift><Key.shift>Awareness<Key.space><Key.shift>Month
Screenshot: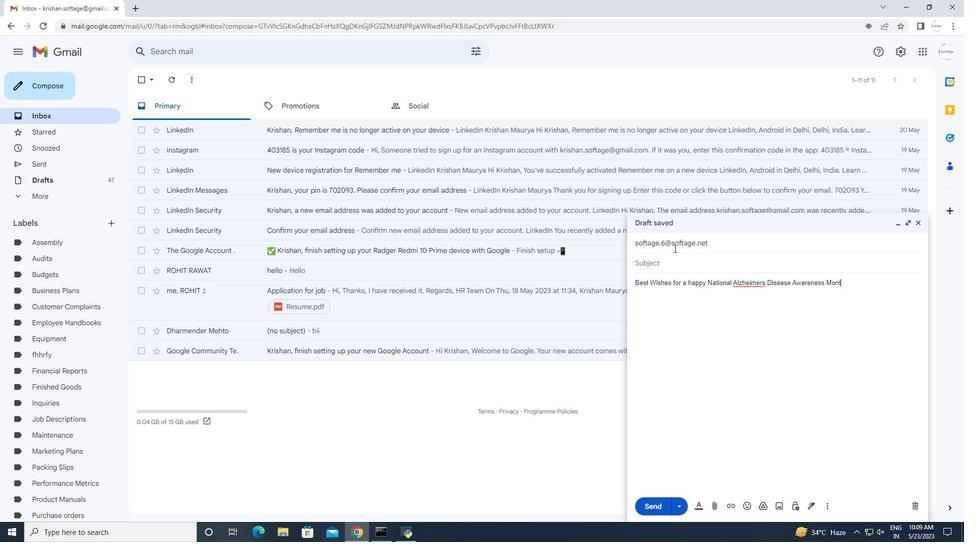 
Action: Mouse moved to (749, 285)
Screenshot: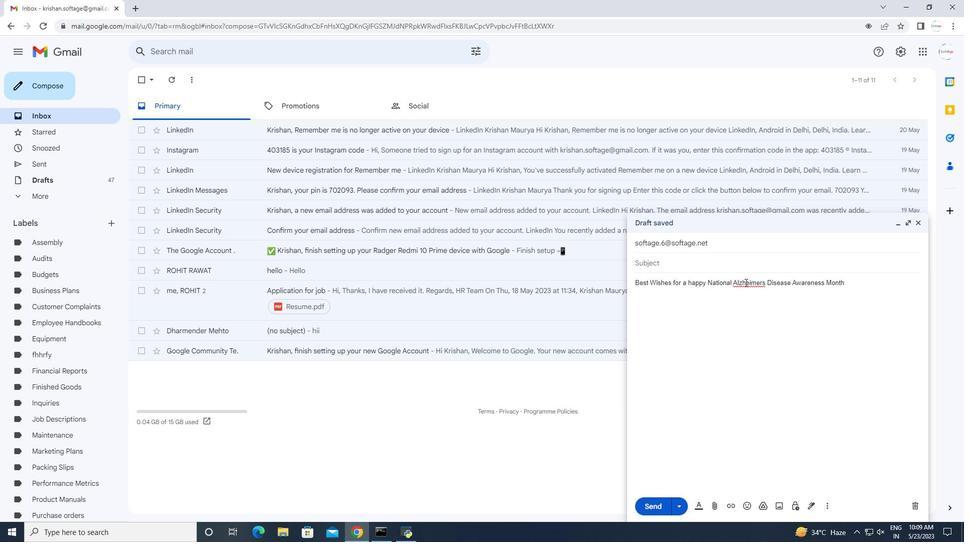 
Action: Mouse pressed right at (749, 285)
Screenshot: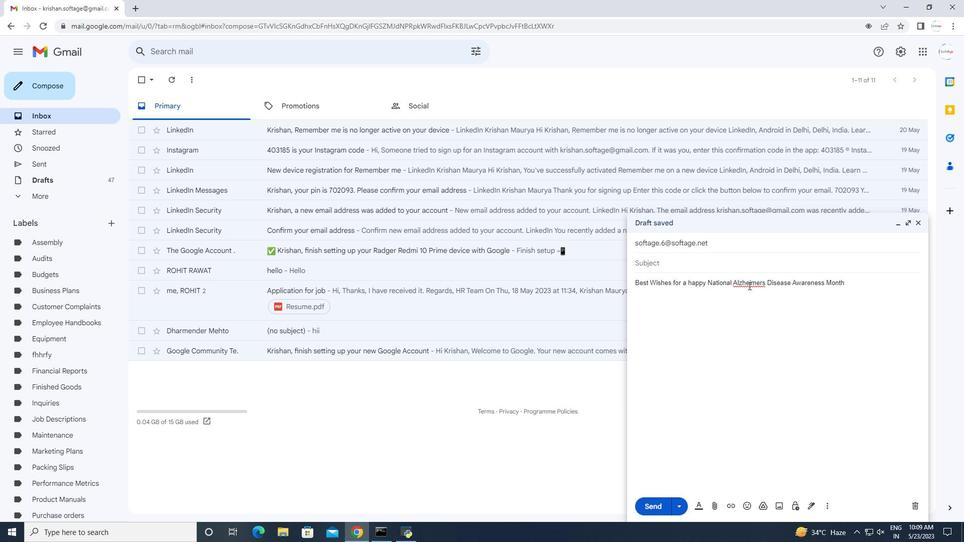 
Action: Mouse moved to (757, 303)
Screenshot: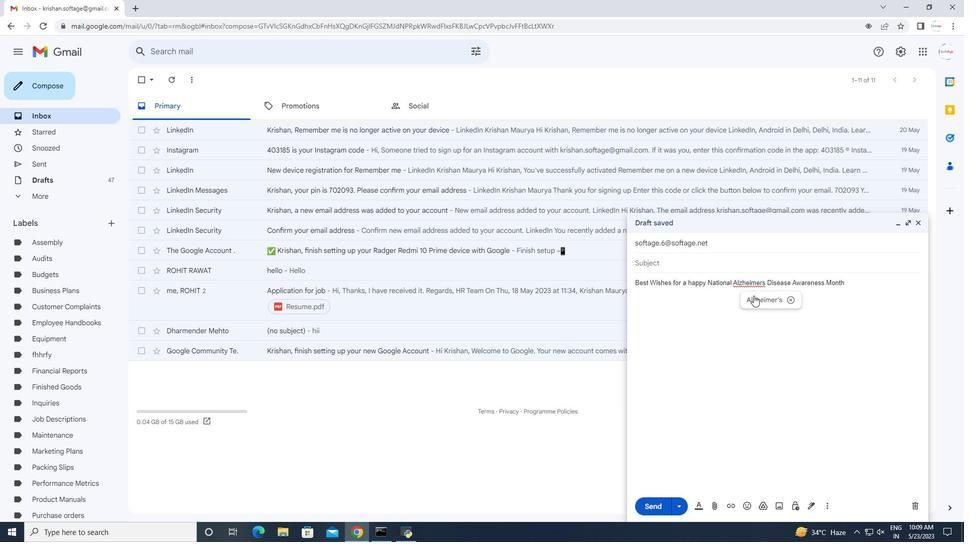 
Action: Mouse pressed left at (757, 303)
Screenshot: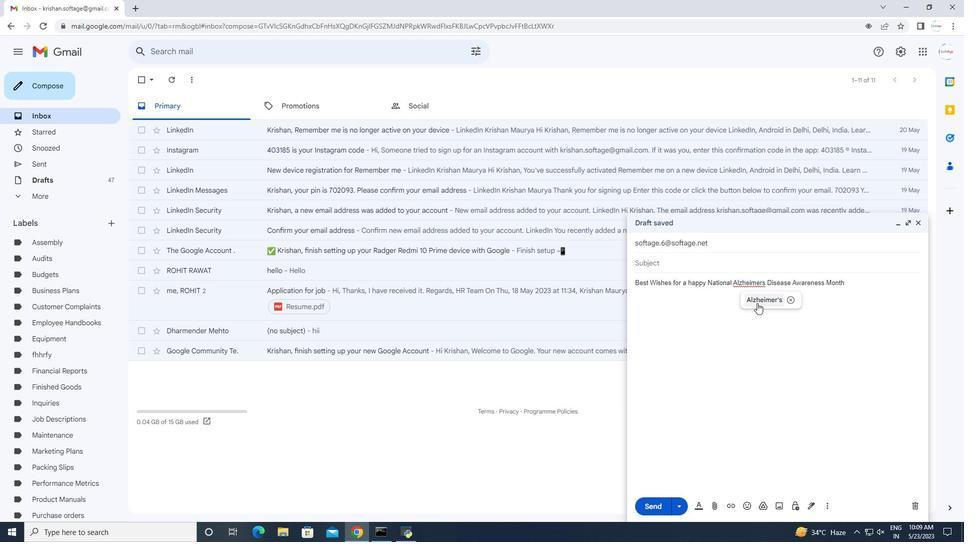 
Action: Mouse moved to (862, 285)
Screenshot: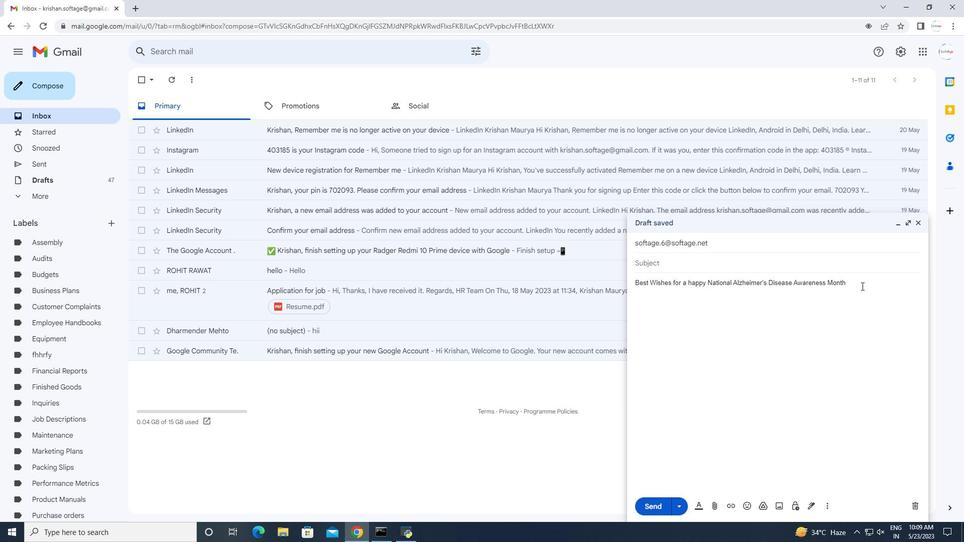 
Action: Mouse pressed left at (862, 285)
Screenshot: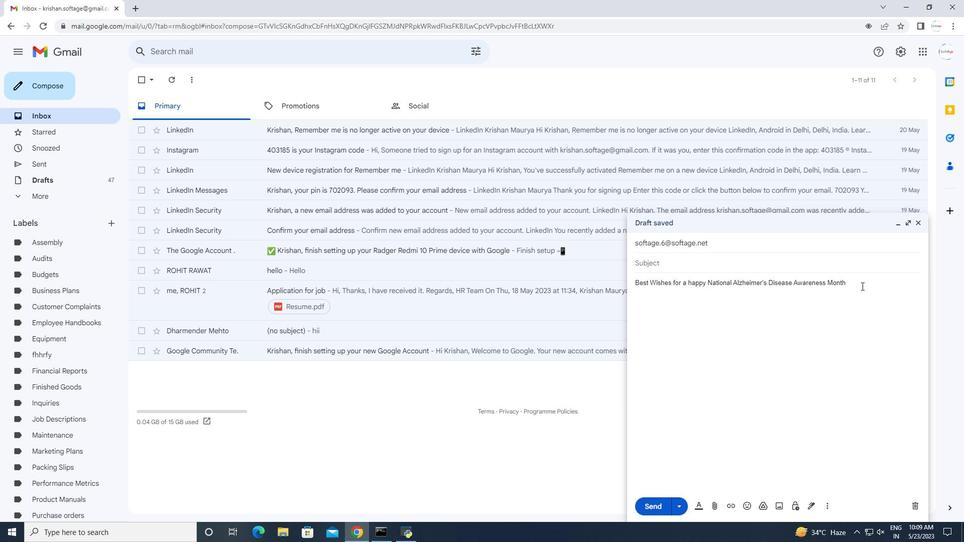
Action: Mouse moved to (861, 284)
Screenshot: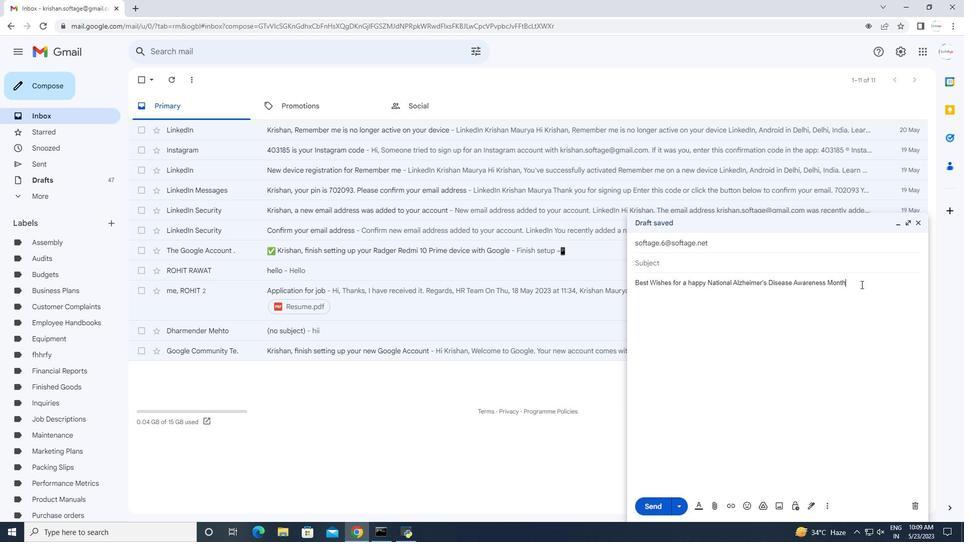 
Action: Key pressed .
Screenshot: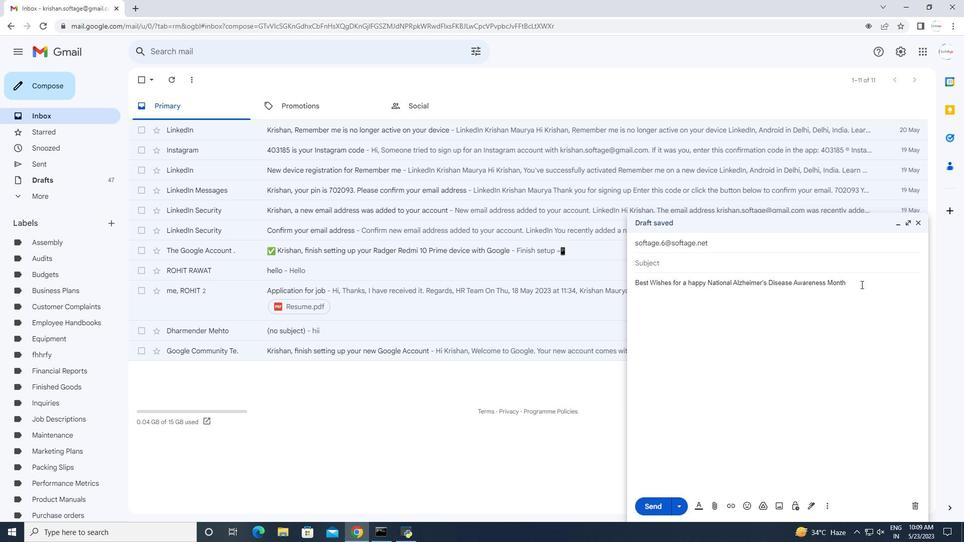 
Action: Mouse moved to (809, 508)
Screenshot: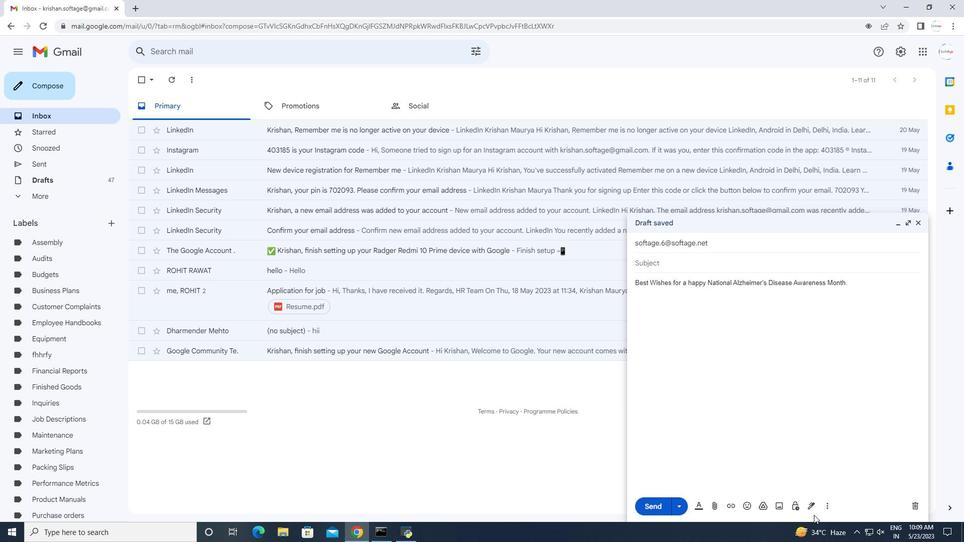 
Action: Mouse pressed left at (809, 508)
Screenshot: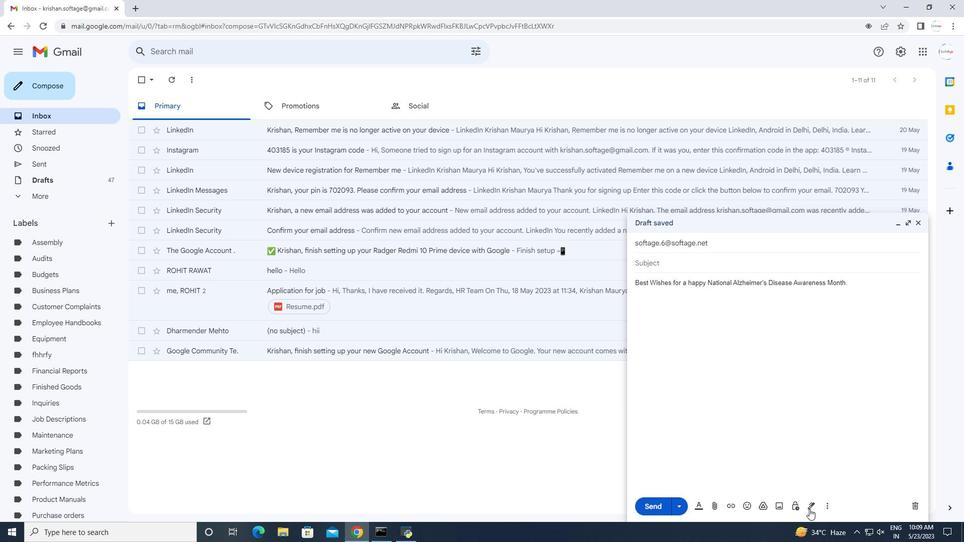 
Action: Mouse moved to (844, 487)
Screenshot: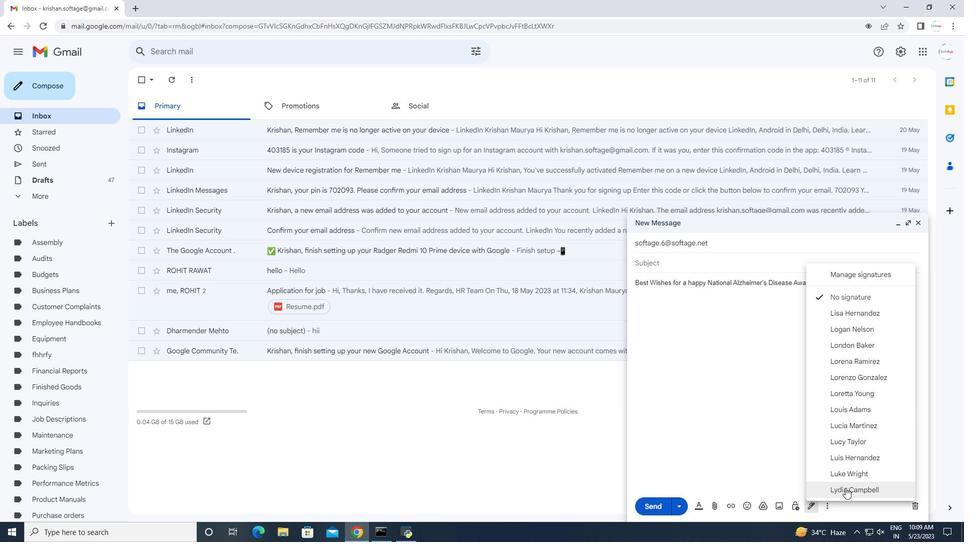 
Action: Mouse pressed left at (844, 487)
Screenshot: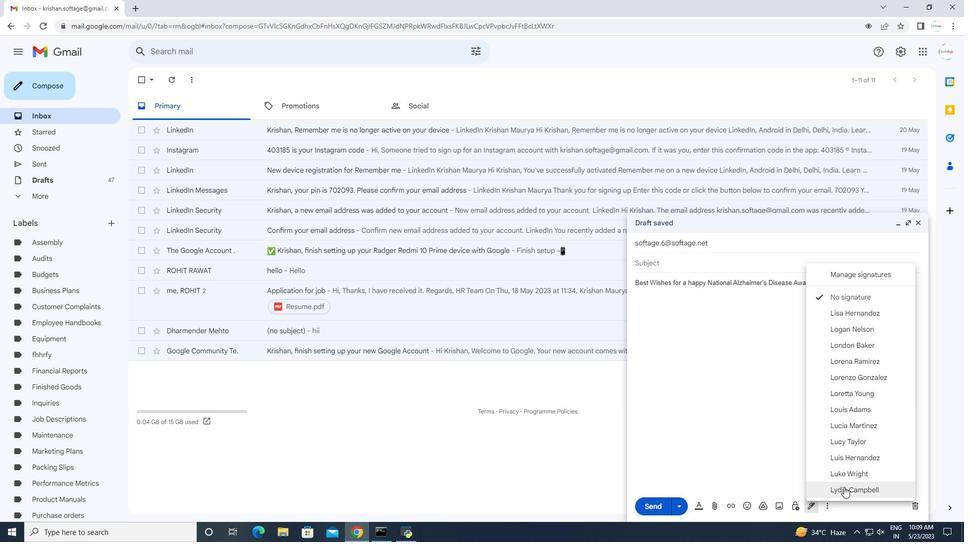 
Action: Mouse moved to (825, 506)
Screenshot: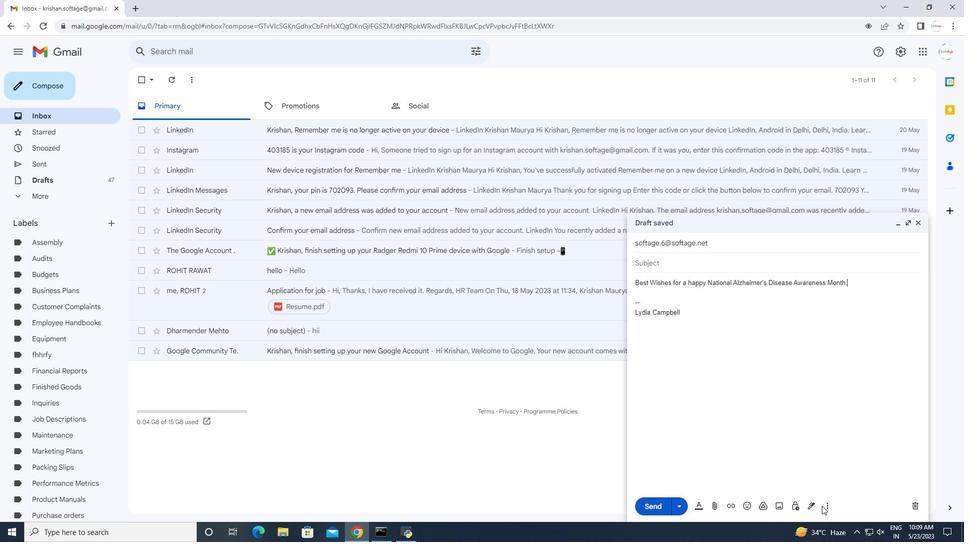 
Action: Mouse pressed left at (825, 506)
Screenshot: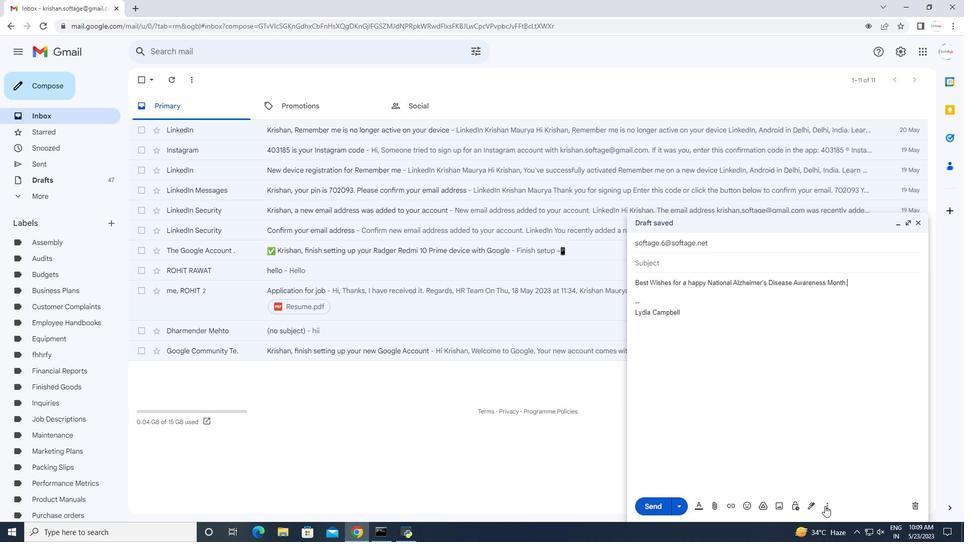 
Action: Mouse moved to (855, 417)
Screenshot: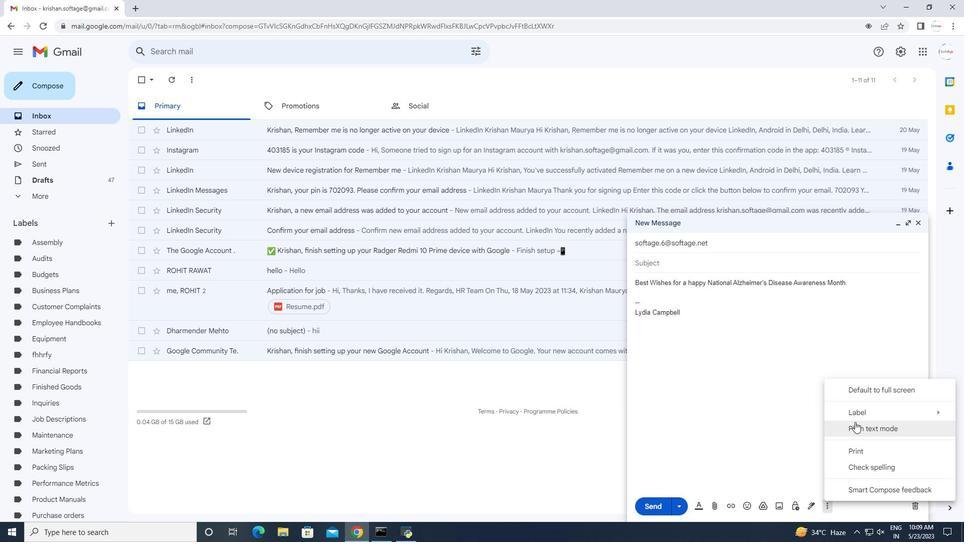 
Action: Mouse pressed left at (855, 417)
Screenshot: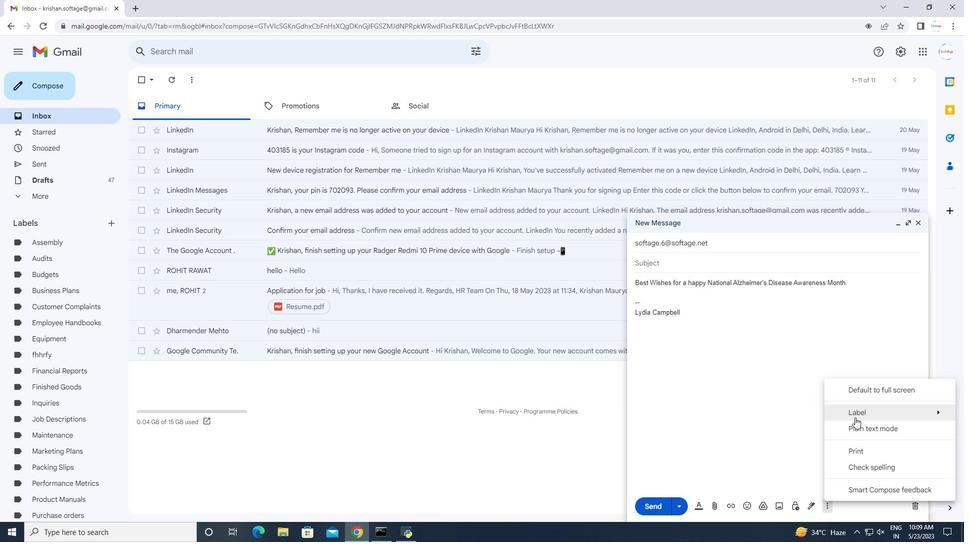 
Action: Mouse moved to (754, 389)
Screenshot: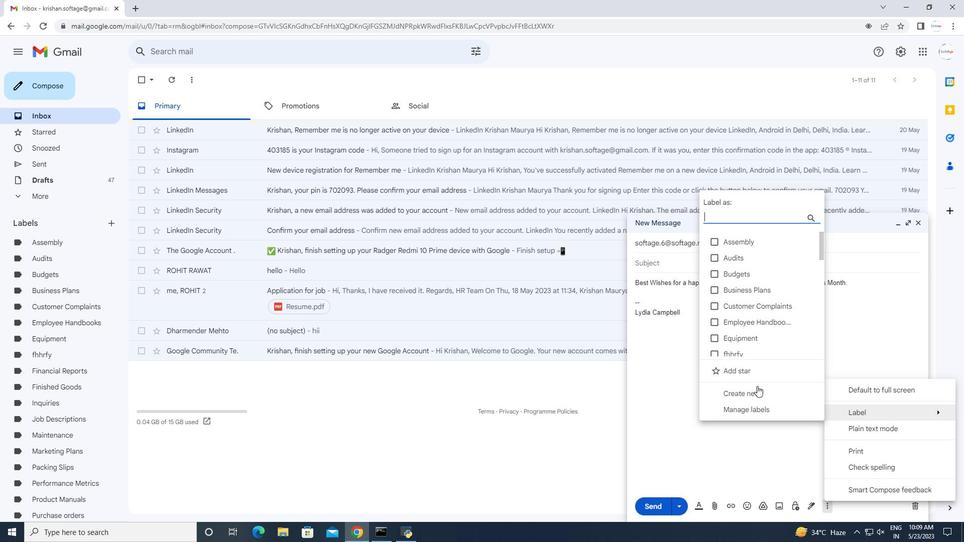 
Action: Mouse pressed left at (754, 389)
Screenshot: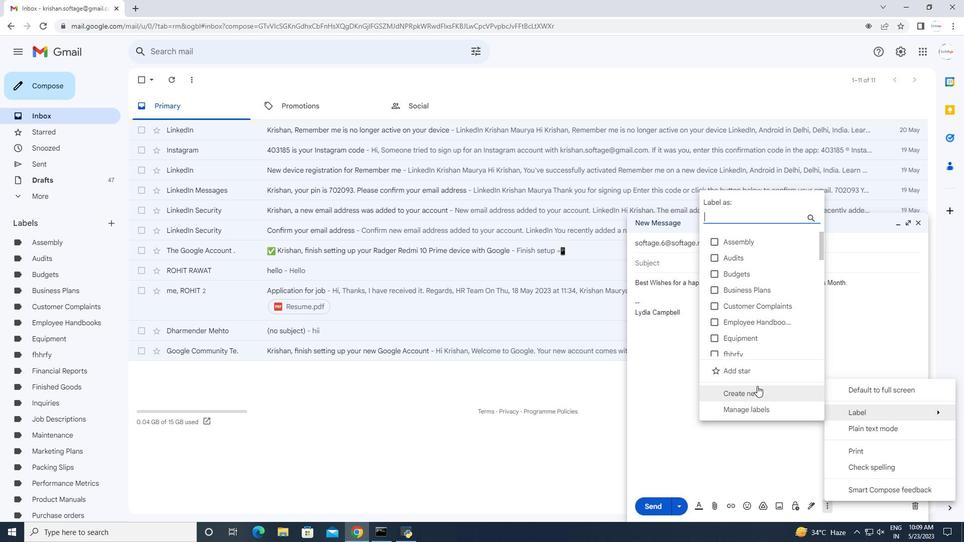 
Action: Mouse moved to (499, 269)
Screenshot: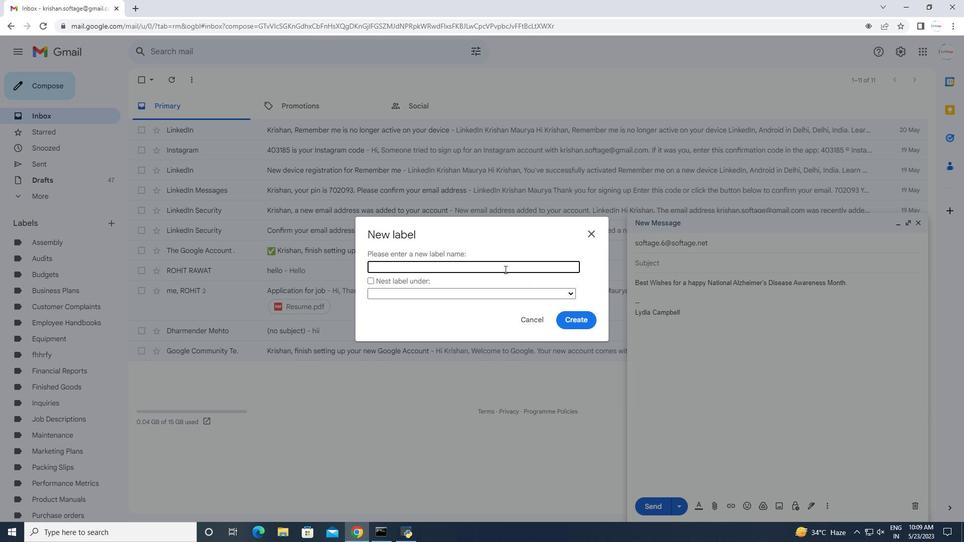
Action: Mouse pressed left at (499, 269)
Screenshot: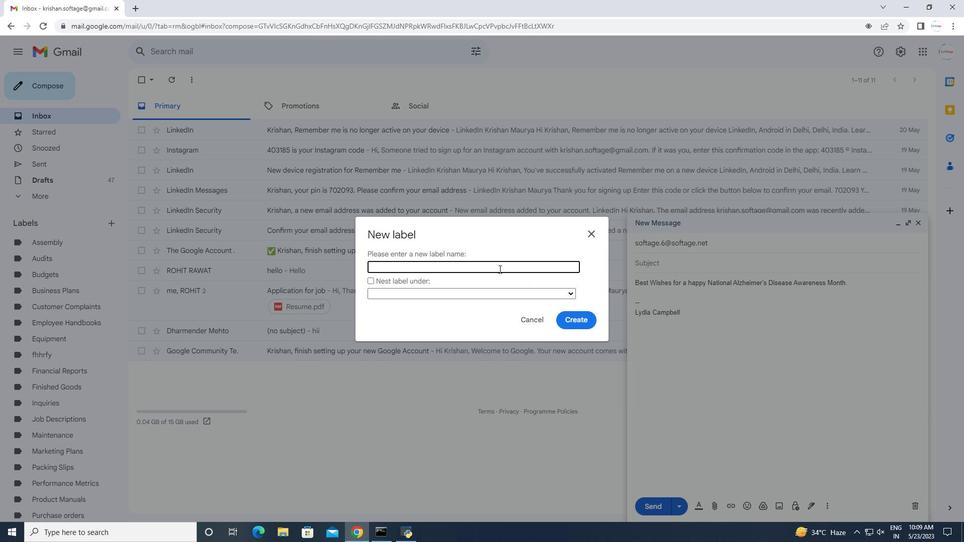 
Action: Key pressed <Key.shift>Acquisitions
Screenshot: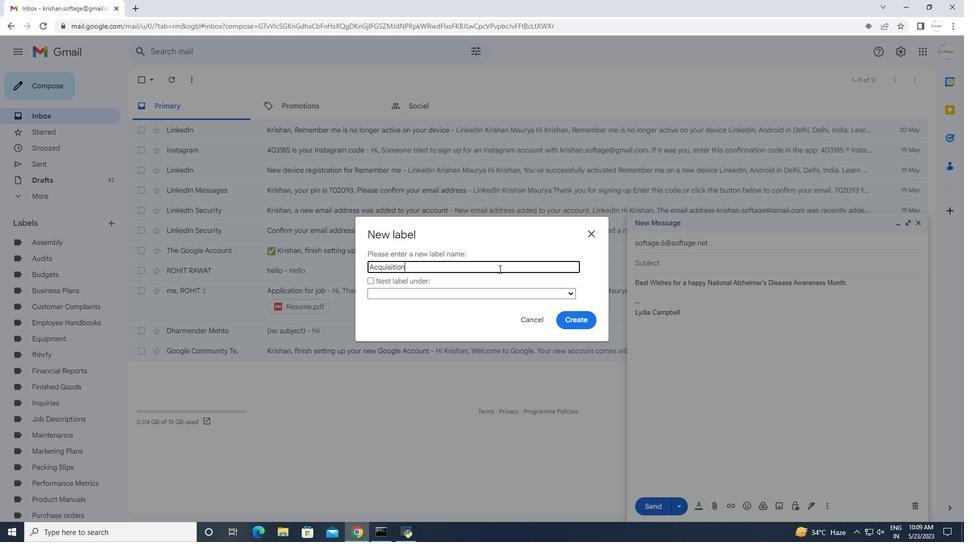 
Action: Mouse moved to (567, 317)
Screenshot: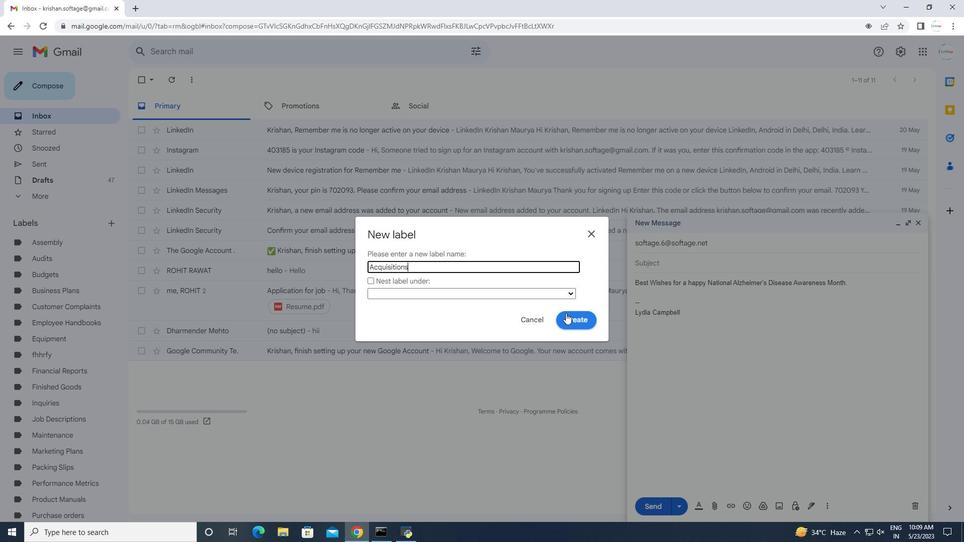 
Action: Mouse pressed left at (567, 317)
Screenshot: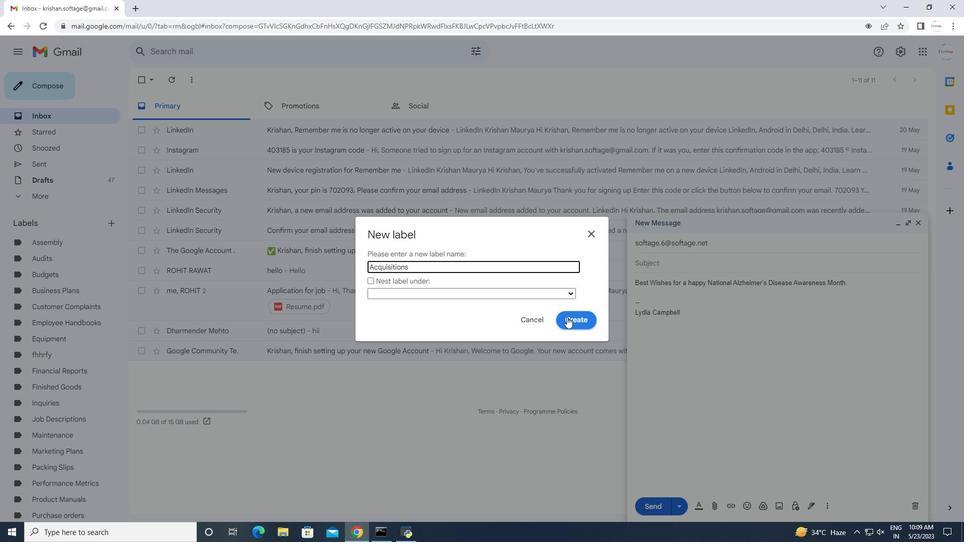 
Action: Mouse moved to (718, 261)
Screenshot: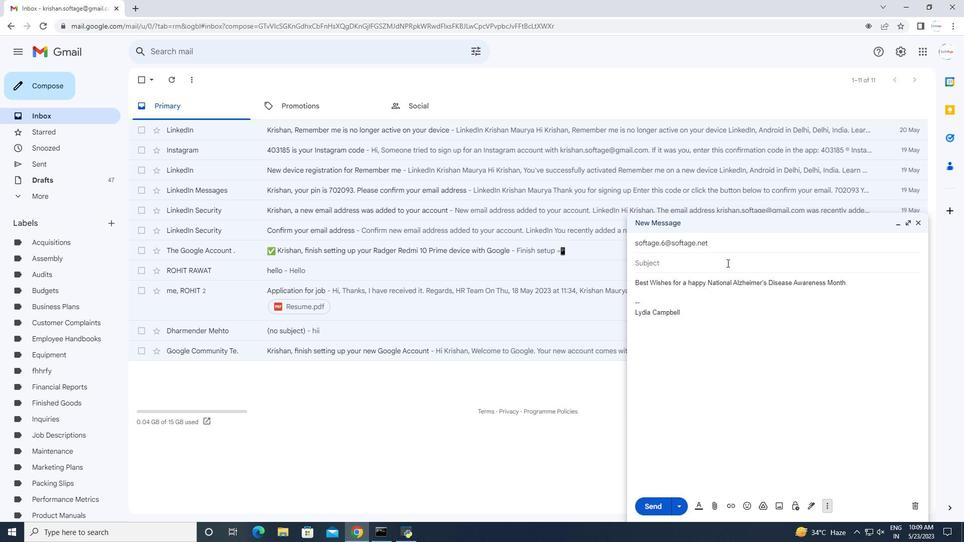 
